 Task: Look for space in Goodings Grove, United States from 10th July, 2023 to 15th July, 2023 for 7 adults in price range Rs.10000 to Rs.15000. Place can be entire place or shared room with 4 bedrooms having 7 beds and 4 bathrooms. Property type can be house, flat, guest house. Amenities needed are: wifi, TV, free parkinig on premises, gym, breakfast. Booking option can be shelf check-in. Required host language is English.
Action: Mouse moved to (415, 89)
Screenshot: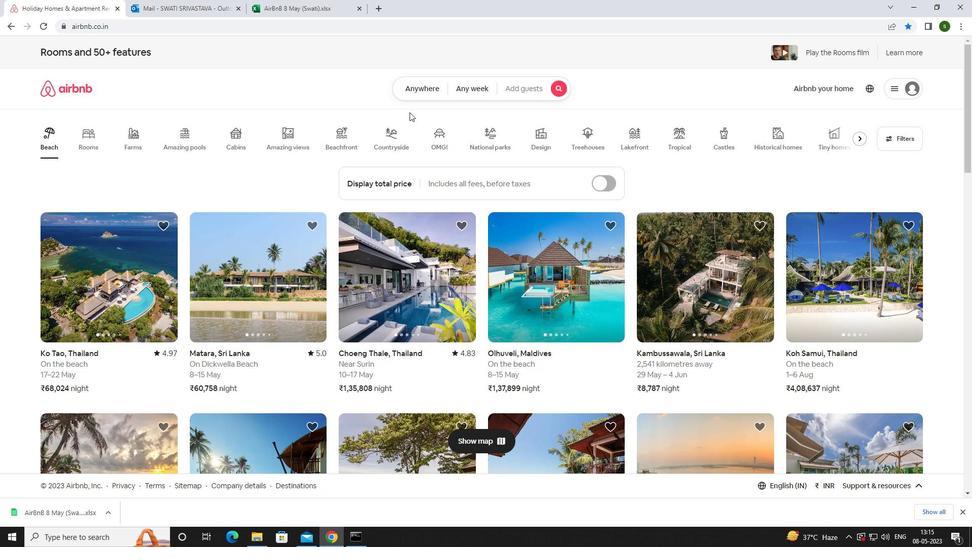 
Action: Mouse pressed left at (415, 89)
Screenshot: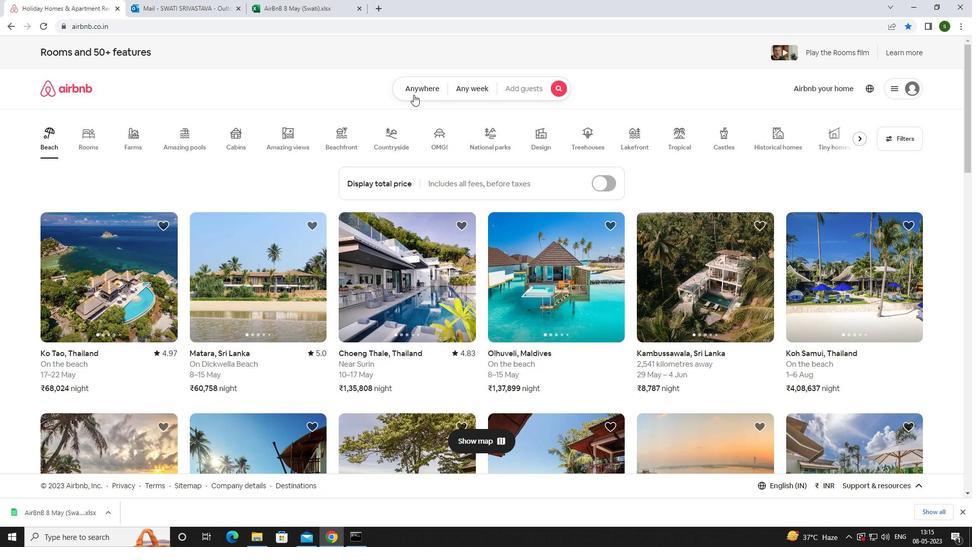 
Action: Mouse moved to (349, 120)
Screenshot: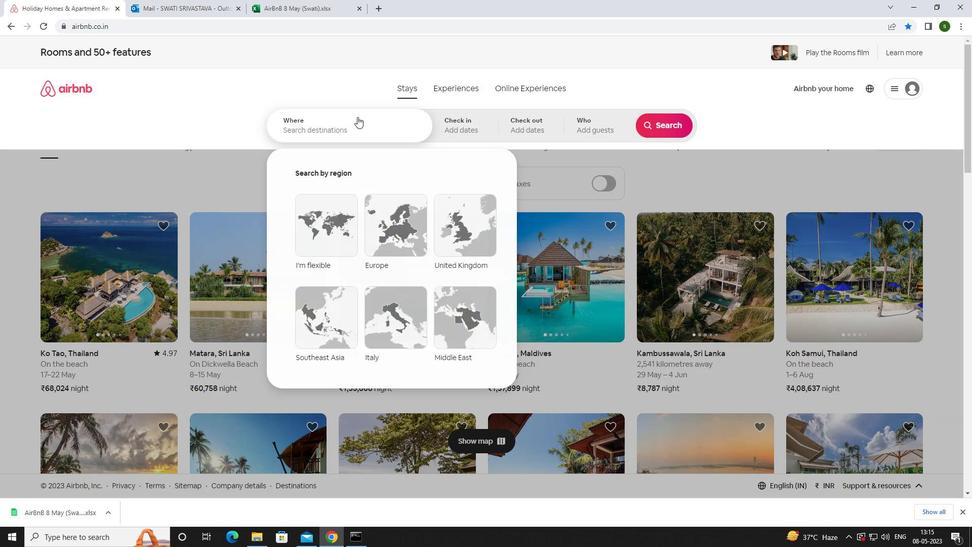 
Action: Mouse pressed left at (349, 120)
Screenshot: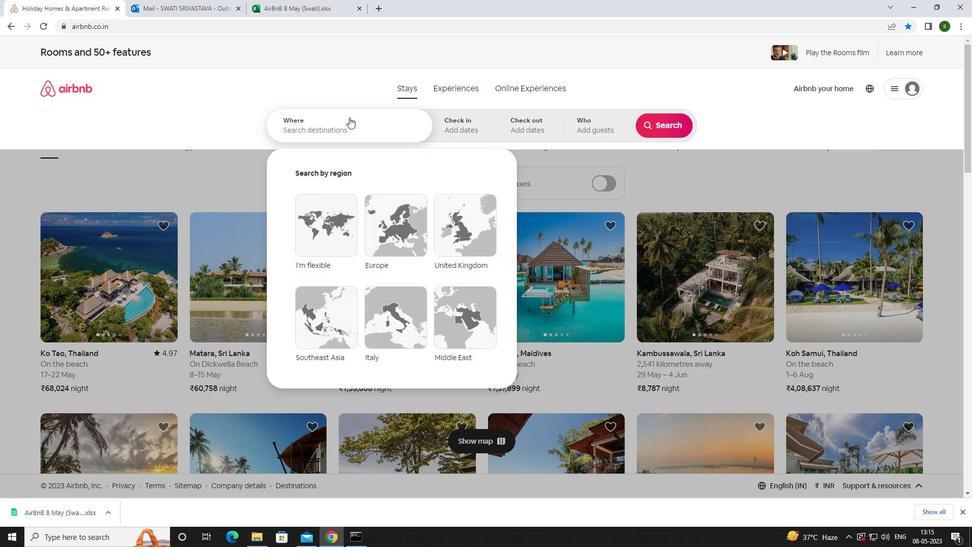 
Action: Mouse moved to (347, 122)
Screenshot: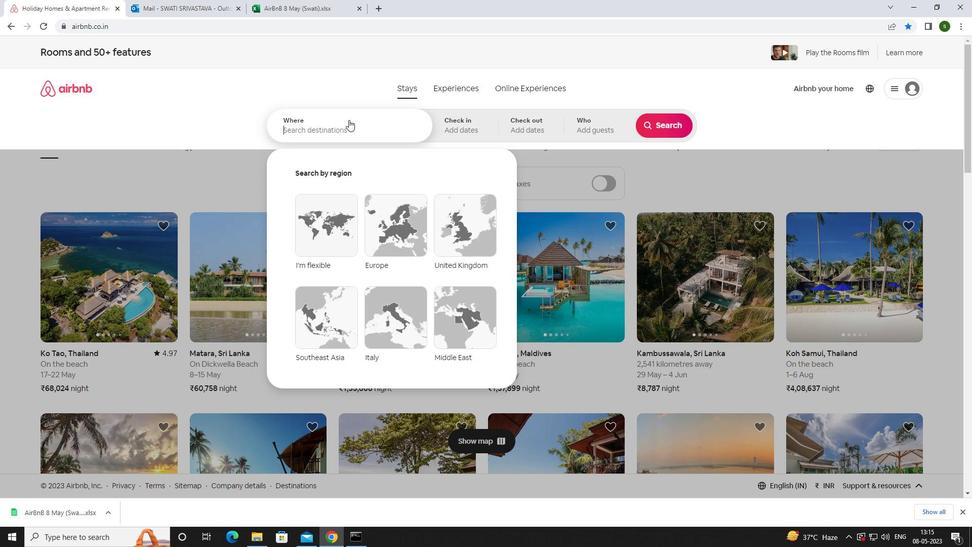 
Action: Key pressed <Key.caps_lock>g<Key.caps_lock>oodings<Key.space><Key.caps_lock>g<Key.caps_lock>rove<Key.caps_lock>,<Key.space><Key.caps_lock><Key.caps_lock>u<Key.caps_lock>nited<Key.space><Key.caps_lock>s<Key.caps_lock>tates<Key.enter>
Screenshot: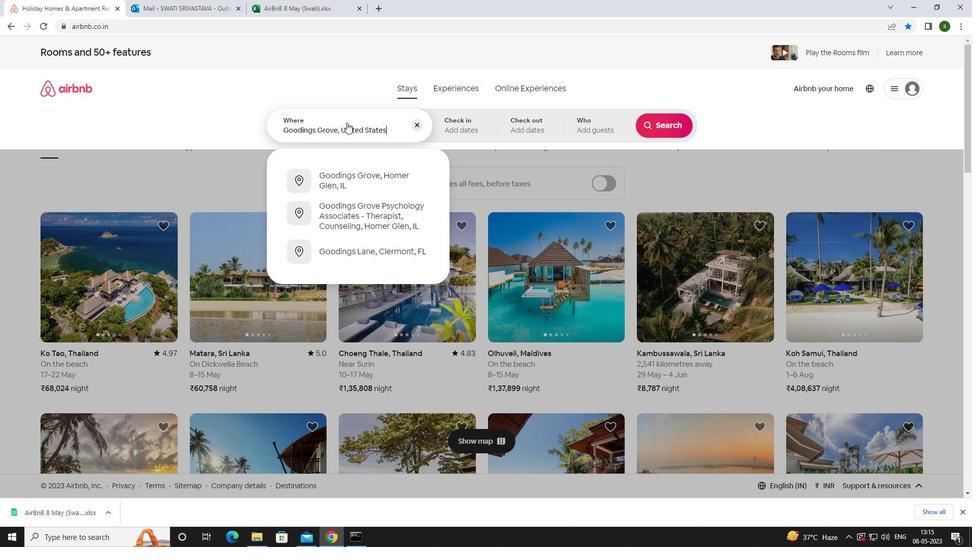 
Action: Mouse moved to (663, 209)
Screenshot: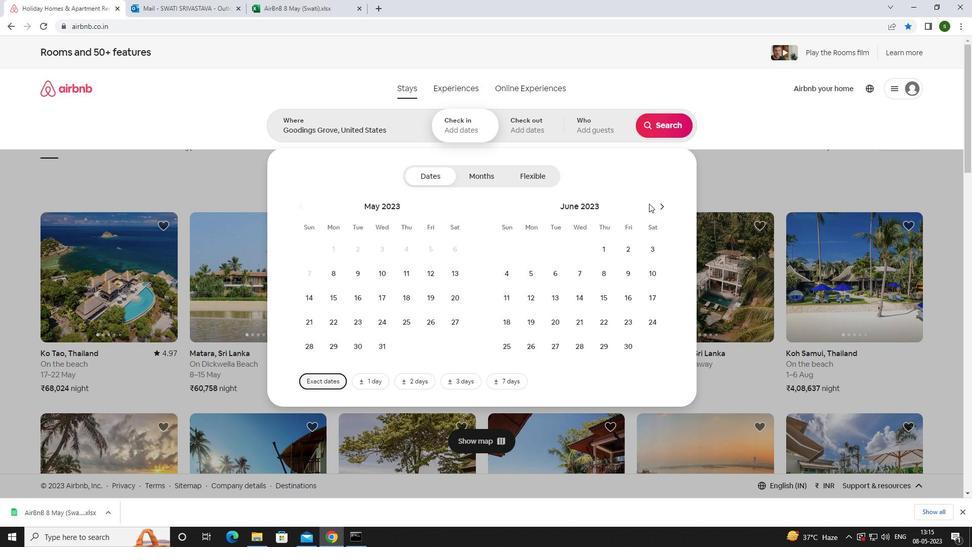 
Action: Mouse pressed left at (663, 209)
Screenshot: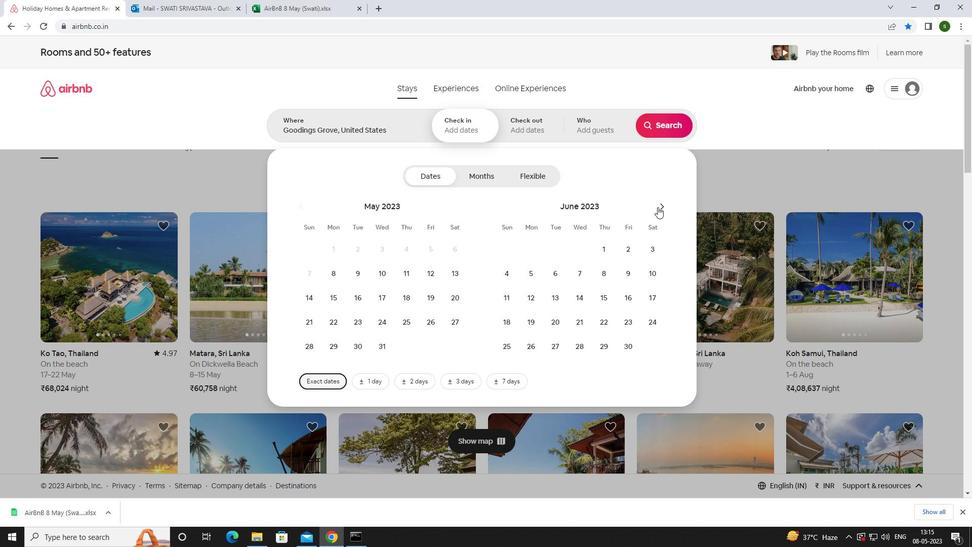
Action: Mouse moved to (526, 294)
Screenshot: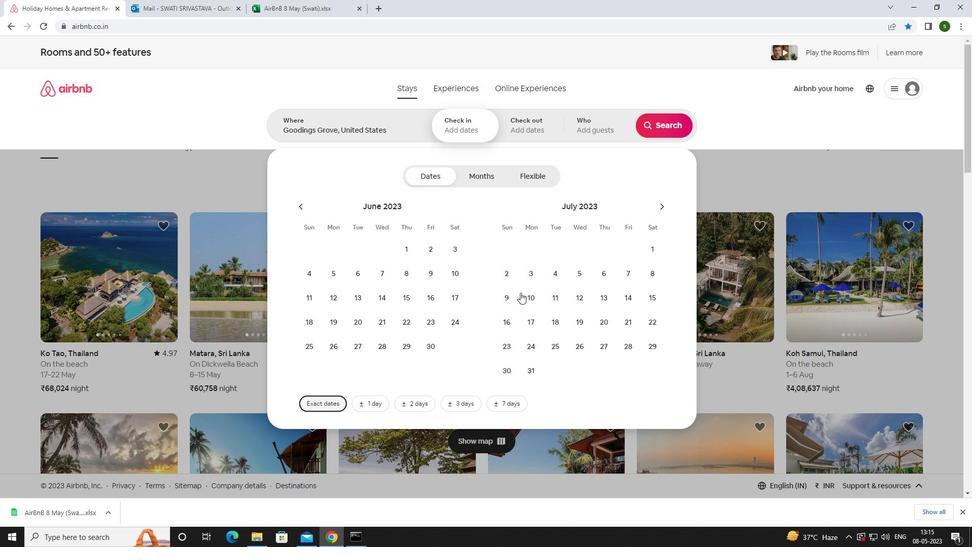
Action: Mouse pressed left at (526, 294)
Screenshot: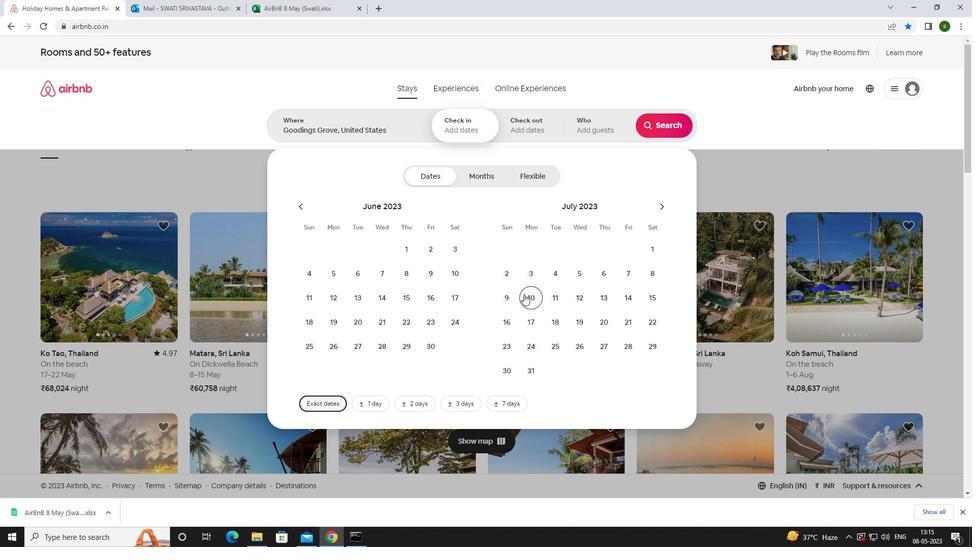 
Action: Mouse moved to (654, 289)
Screenshot: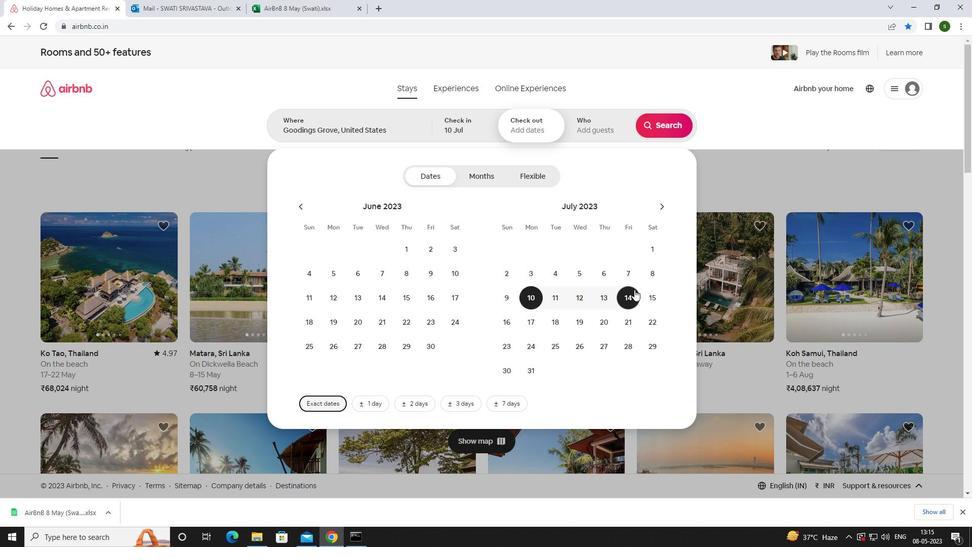 
Action: Mouse pressed left at (654, 289)
Screenshot: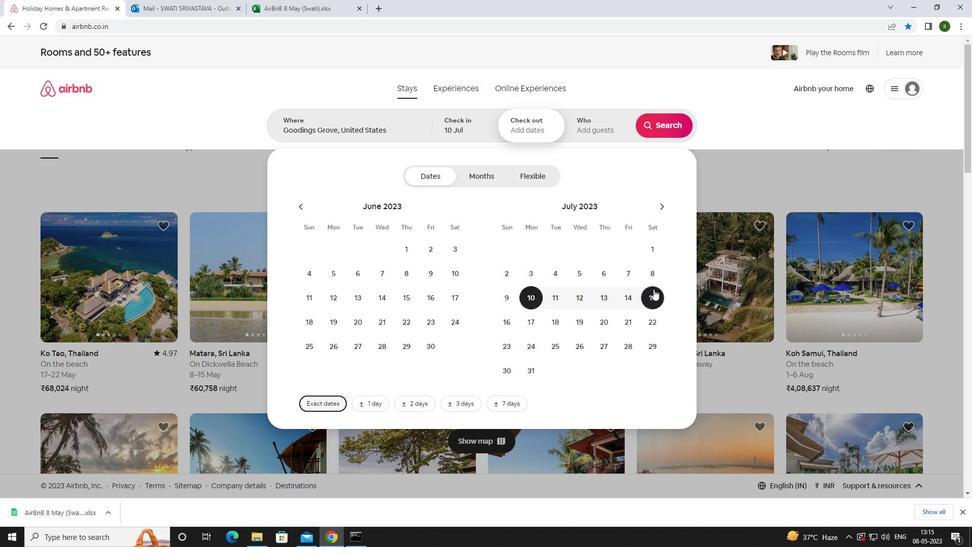 
Action: Mouse moved to (595, 123)
Screenshot: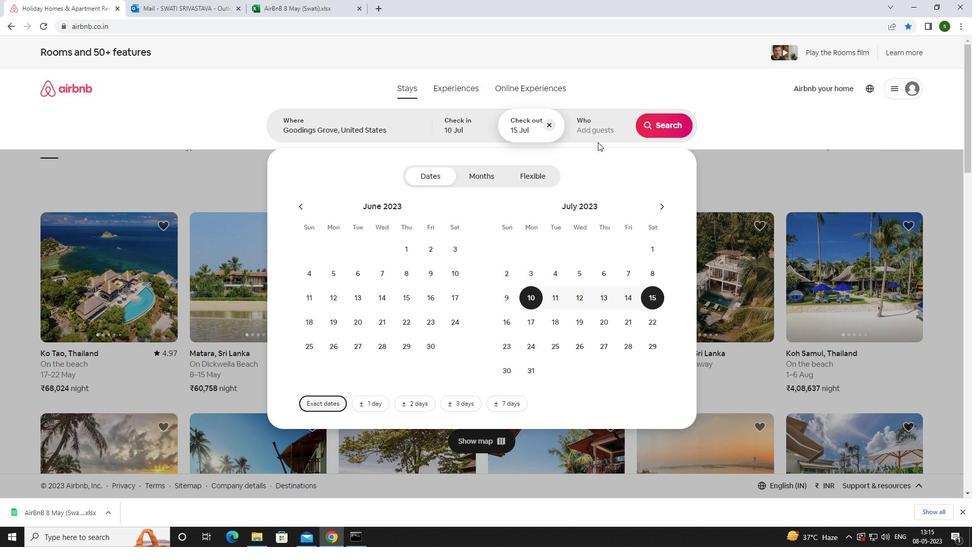 
Action: Mouse pressed left at (595, 123)
Screenshot: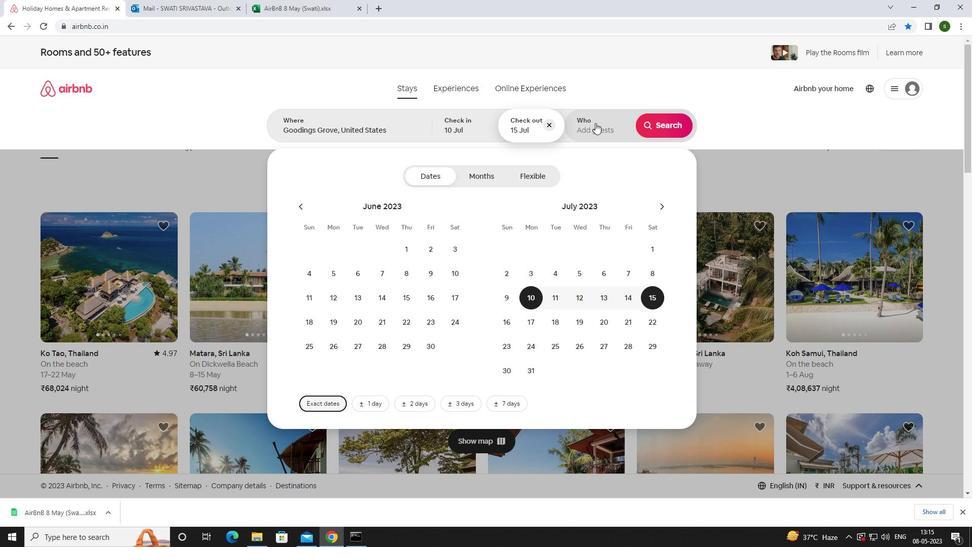 
Action: Mouse moved to (665, 179)
Screenshot: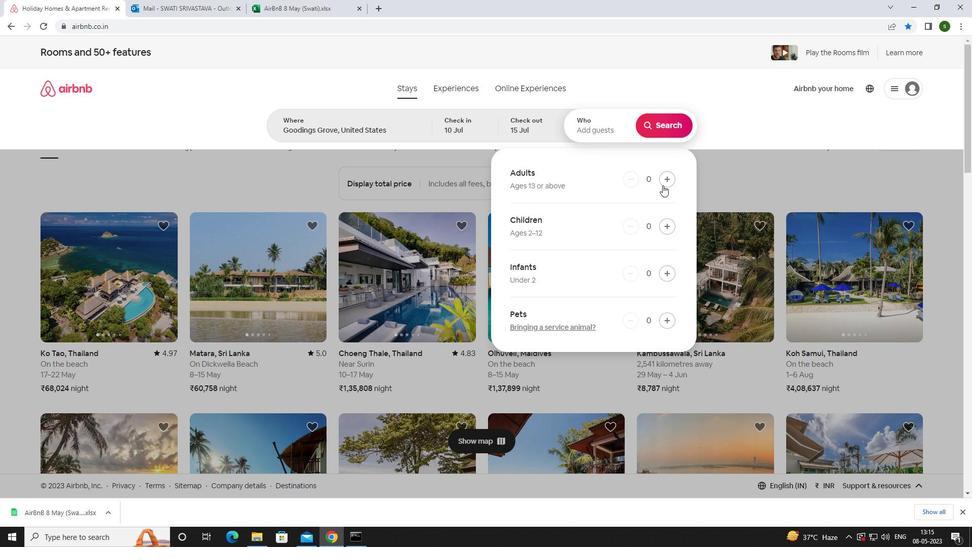 
Action: Mouse pressed left at (665, 179)
Screenshot: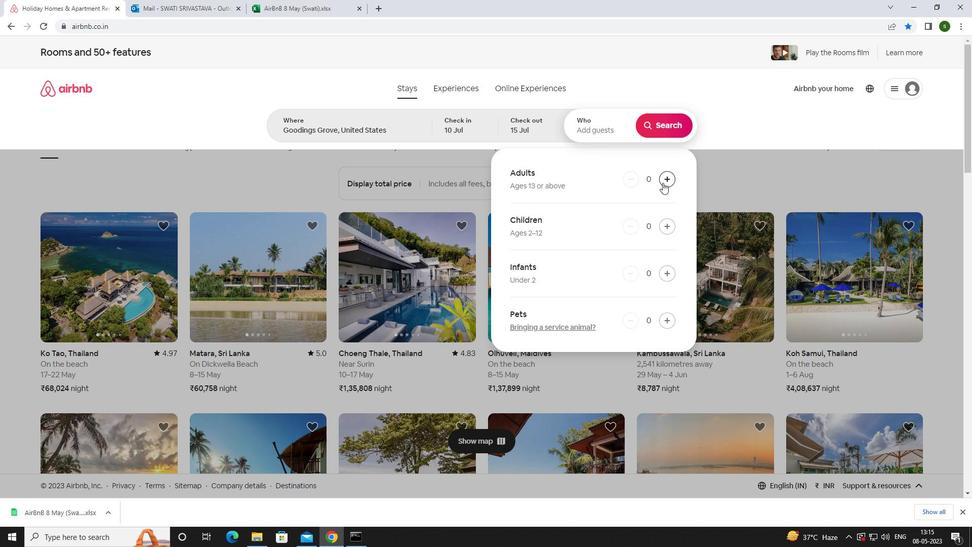
Action: Mouse pressed left at (665, 179)
Screenshot: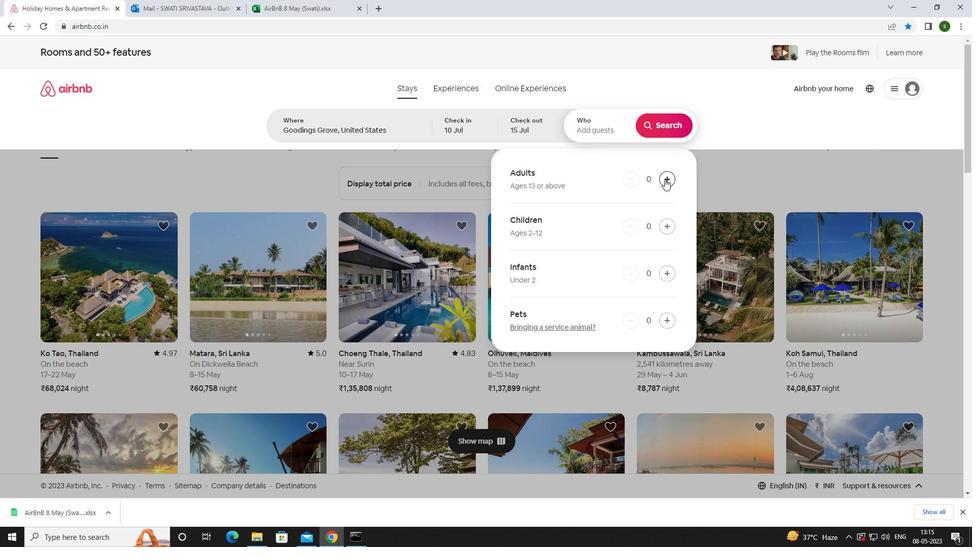 
Action: Mouse pressed left at (665, 179)
Screenshot: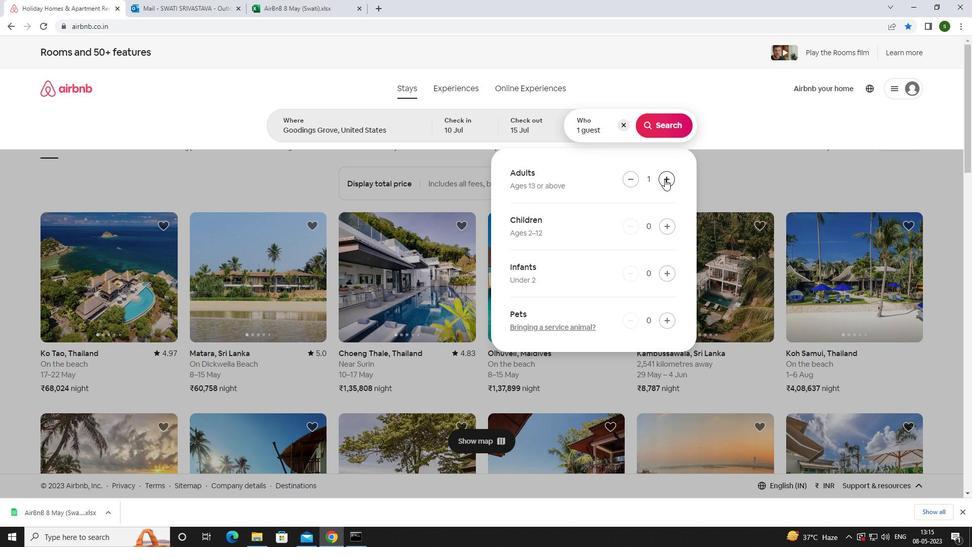 
Action: Mouse pressed left at (665, 179)
Screenshot: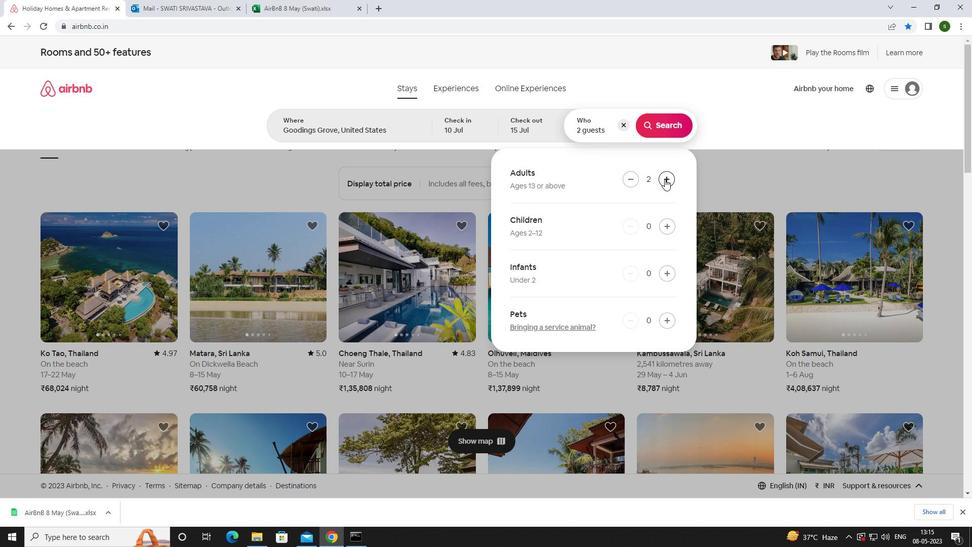 
Action: Mouse pressed left at (665, 179)
Screenshot: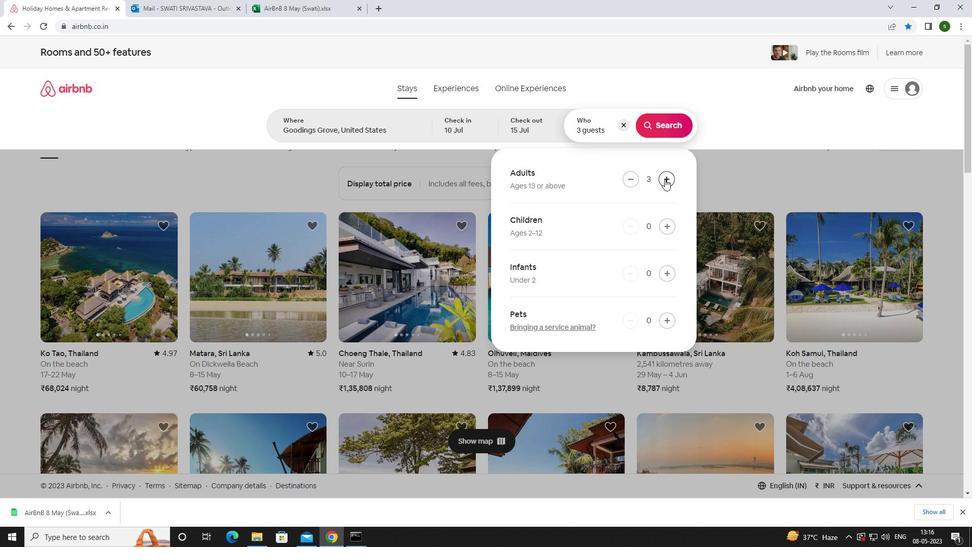 
Action: Mouse pressed left at (665, 179)
Screenshot: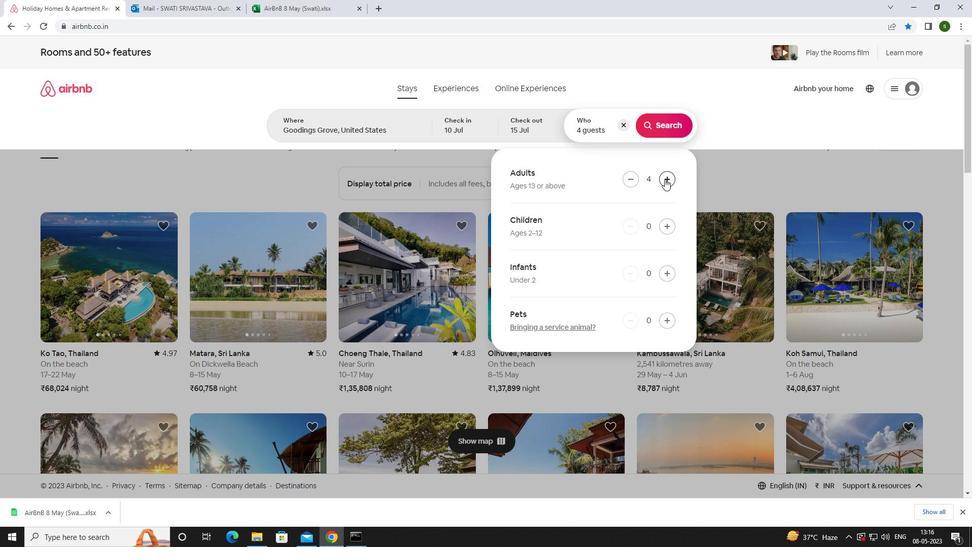 
Action: Mouse pressed left at (665, 179)
Screenshot: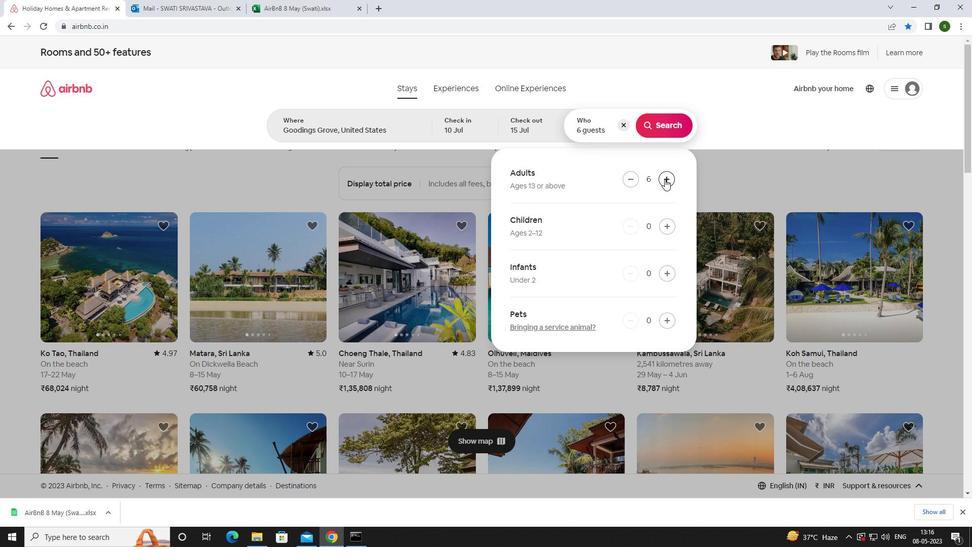 
Action: Mouse moved to (662, 132)
Screenshot: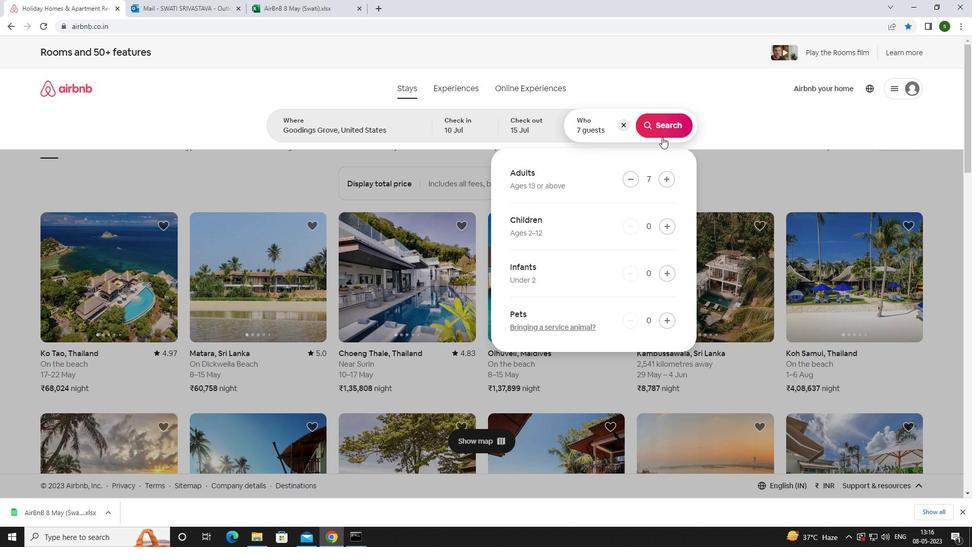 
Action: Mouse pressed left at (662, 132)
Screenshot: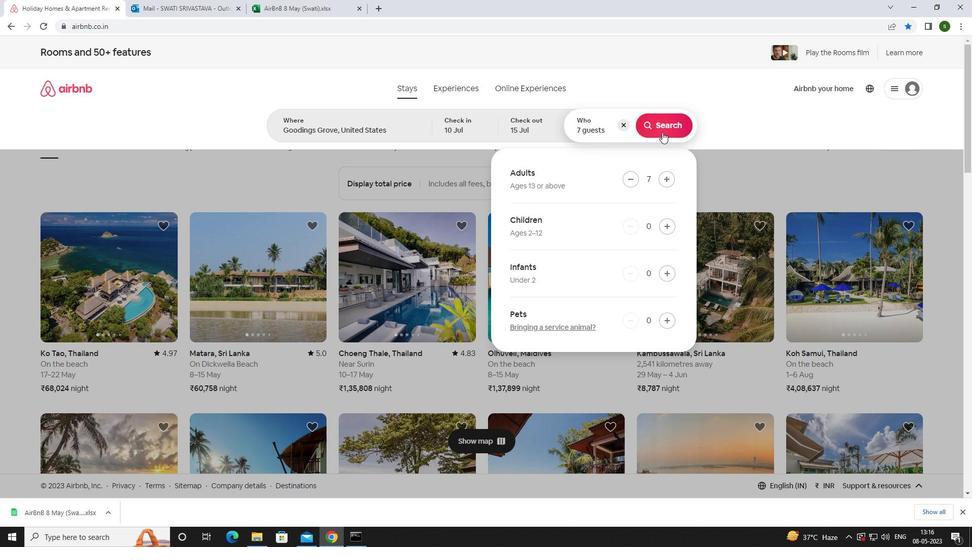 
Action: Mouse moved to (918, 93)
Screenshot: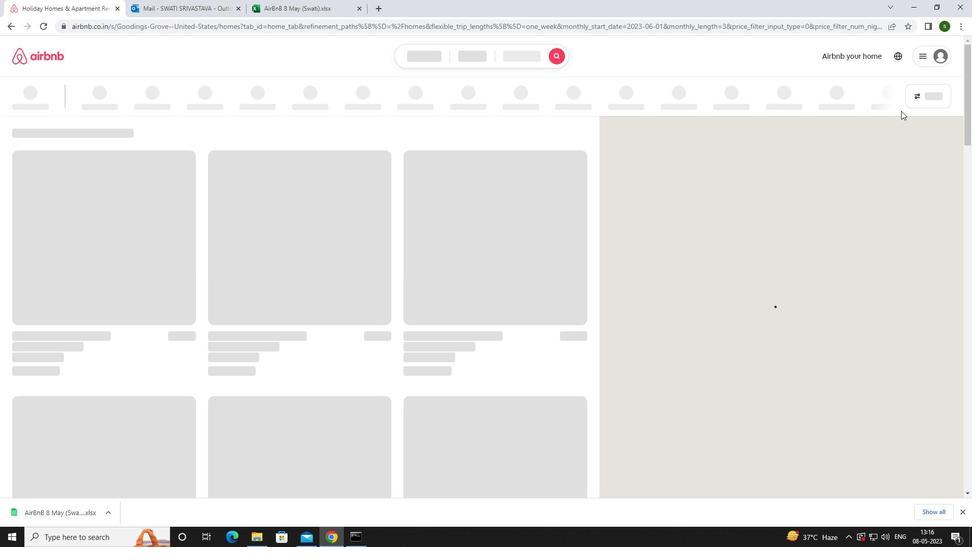 
Action: Mouse pressed left at (918, 93)
Screenshot: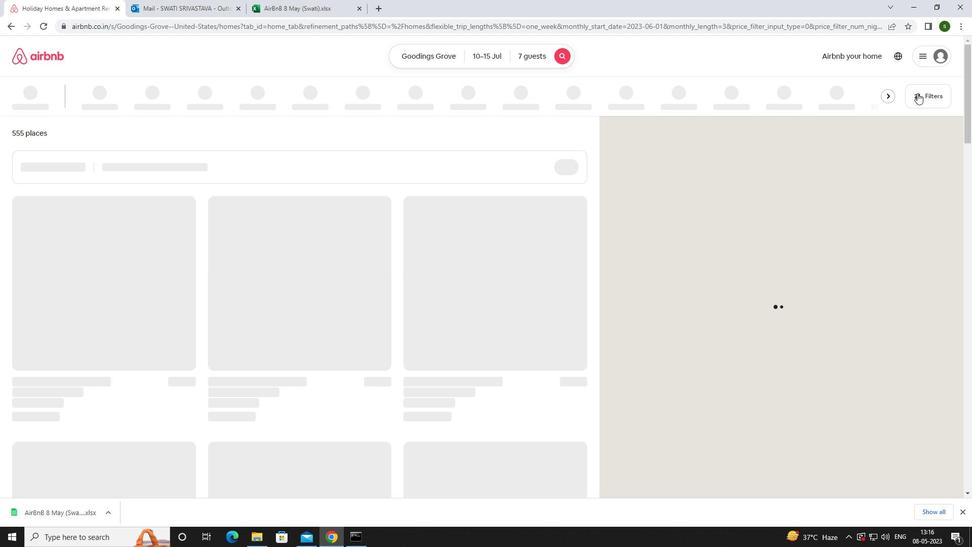 
Action: Mouse moved to (414, 347)
Screenshot: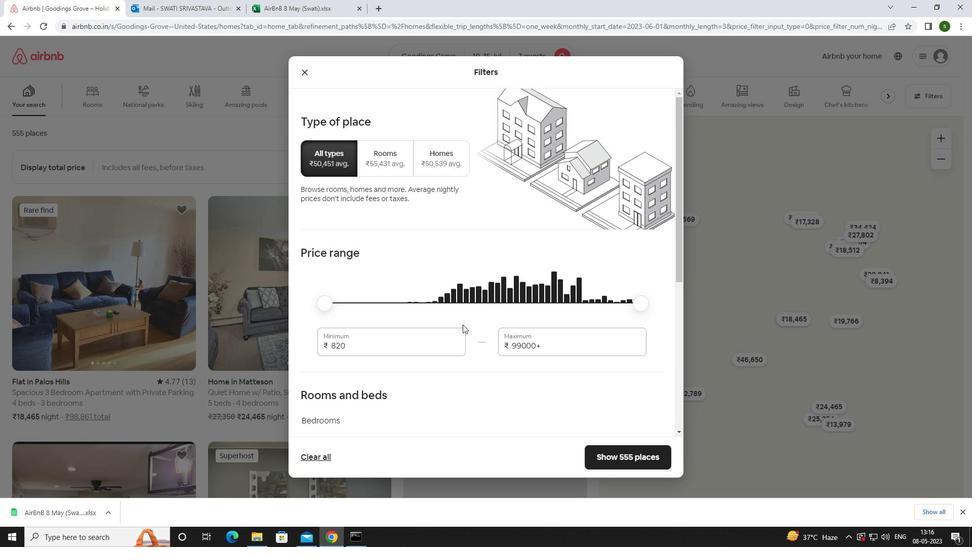 
Action: Mouse pressed left at (414, 347)
Screenshot: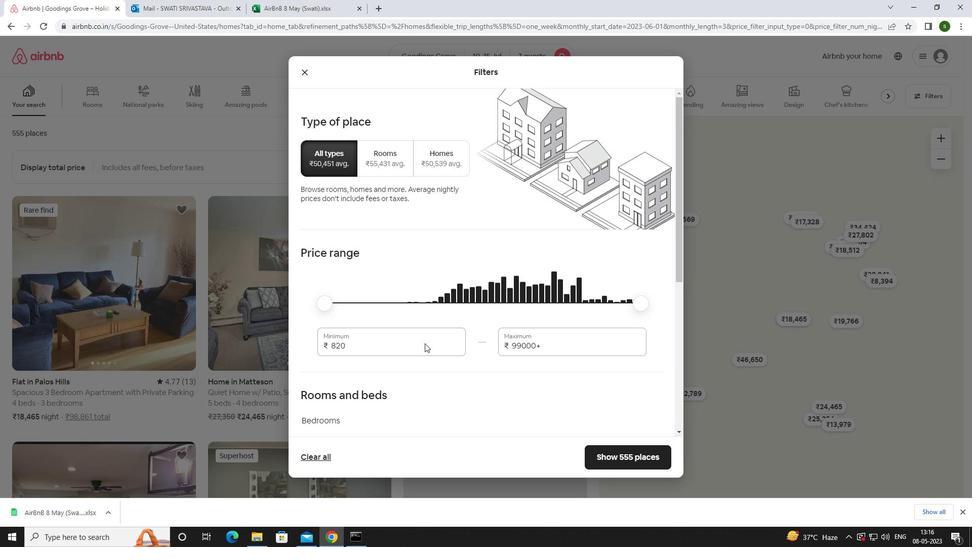 
Action: Key pressed <Key.backspace><Key.backspace><Key.backspace>10000
Screenshot: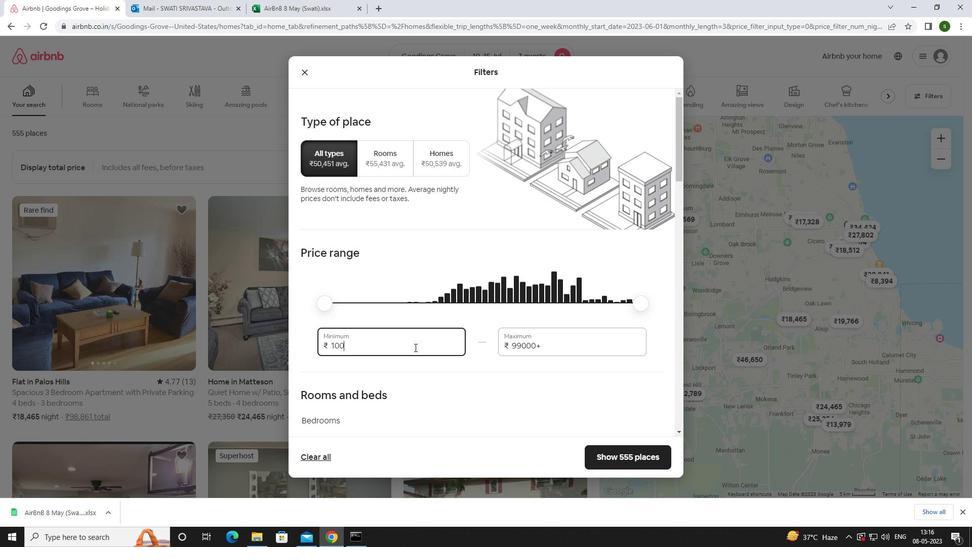 
Action: Mouse moved to (555, 347)
Screenshot: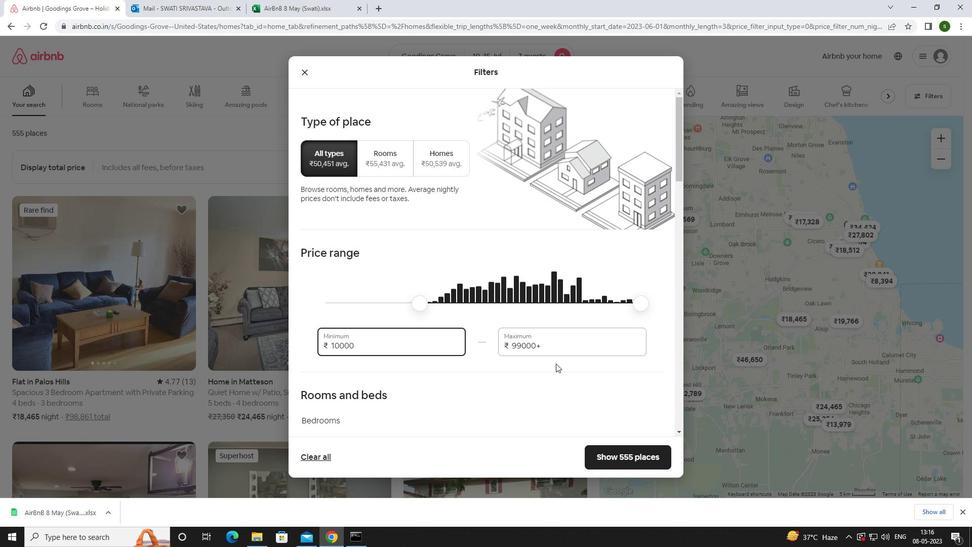 
Action: Mouse pressed left at (555, 347)
Screenshot: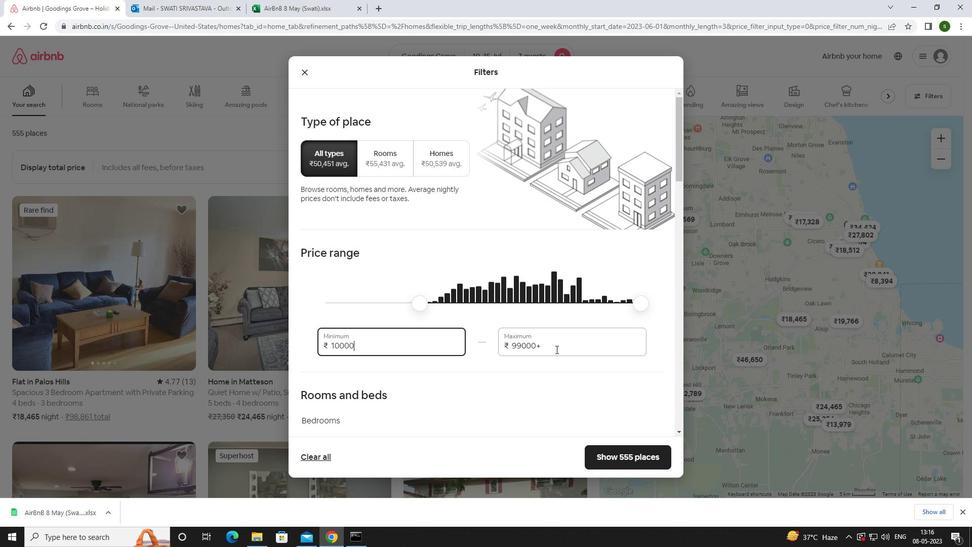 
Action: Key pressed <Key.backspace><Key.backspace><Key.backspace><Key.backspace><Key.backspace><Key.backspace><Key.backspace><Key.backspace><Key.backspace><Key.backspace><Key.backspace><Key.backspace>15000
Screenshot: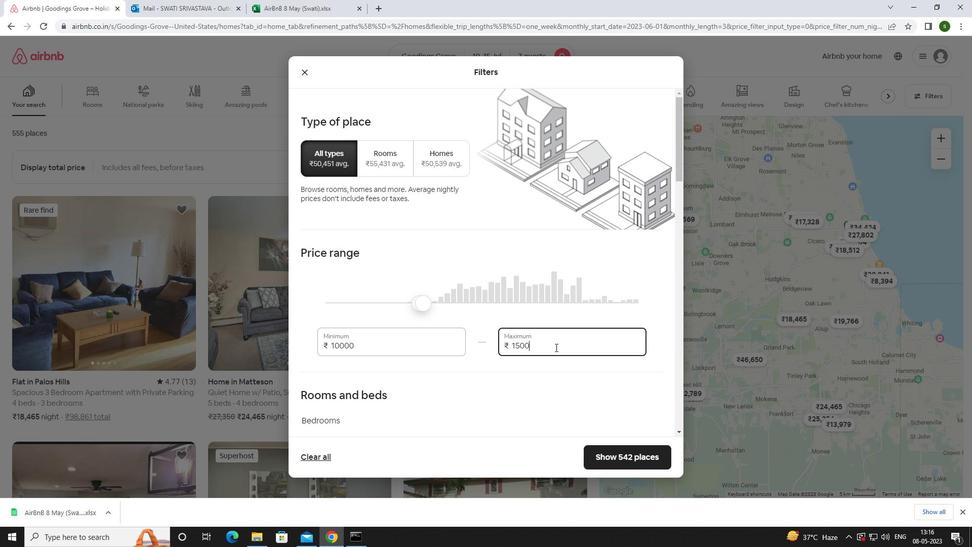 
Action: Mouse moved to (475, 350)
Screenshot: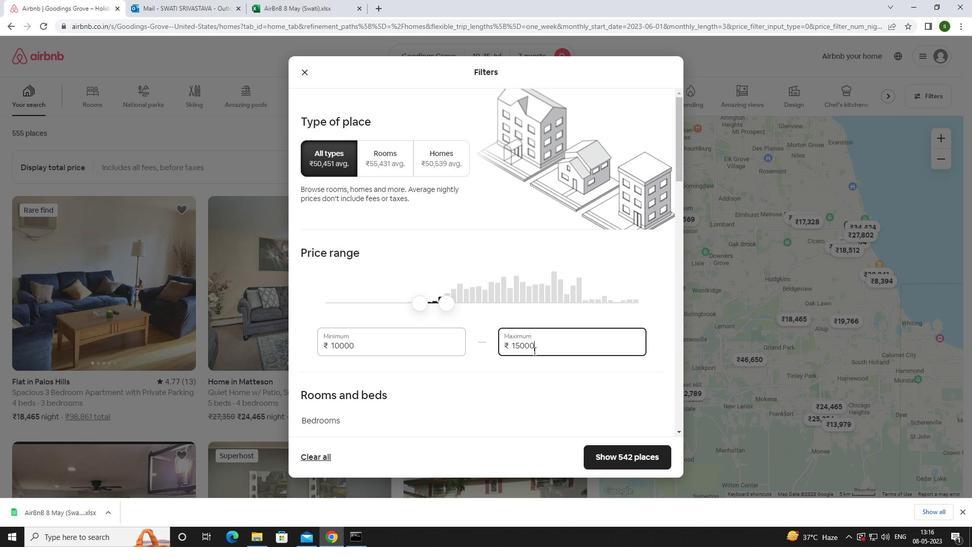 
Action: Mouse scrolled (475, 349) with delta (0, 0)
Screenshot: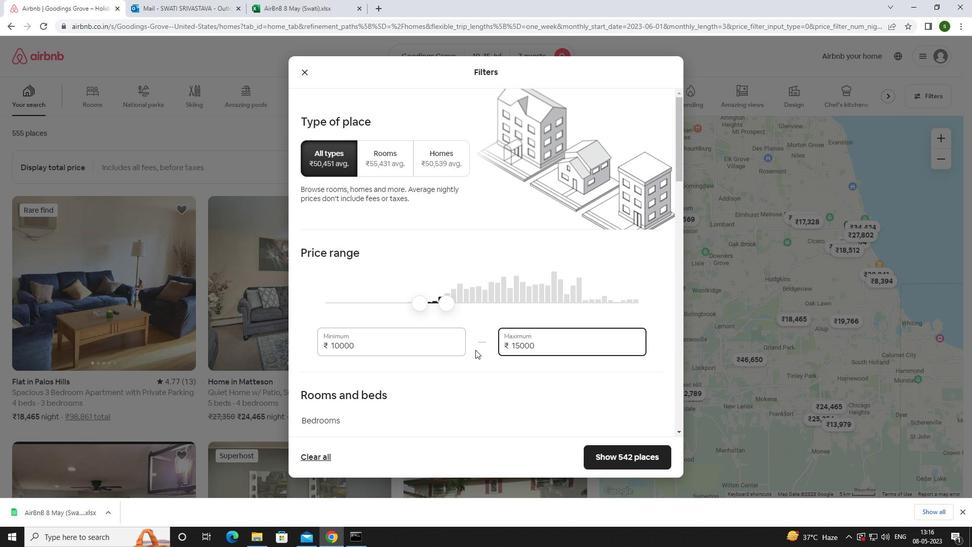 
Action: Mouse scrolled (475, 349) with delta (0, 0)
Screenshot: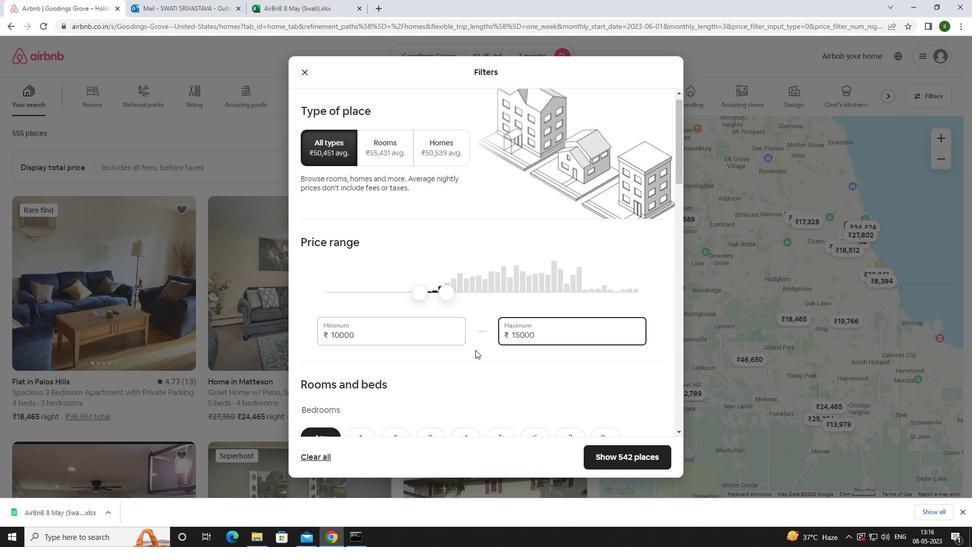 
Action: Mouse scrolled (475, 349) with delta (0, 0)
Screenshot: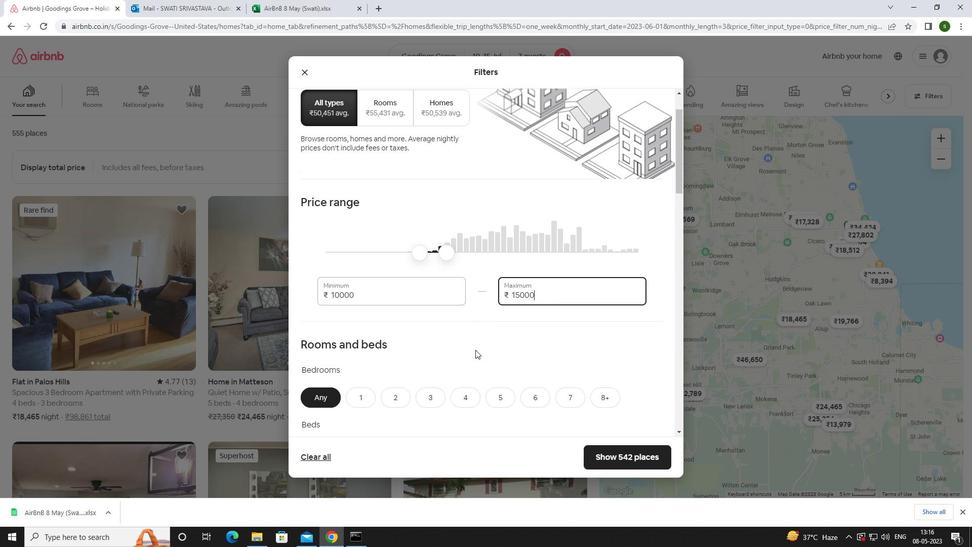 
Action: Mouse moved to (472, 298)
Screenshot: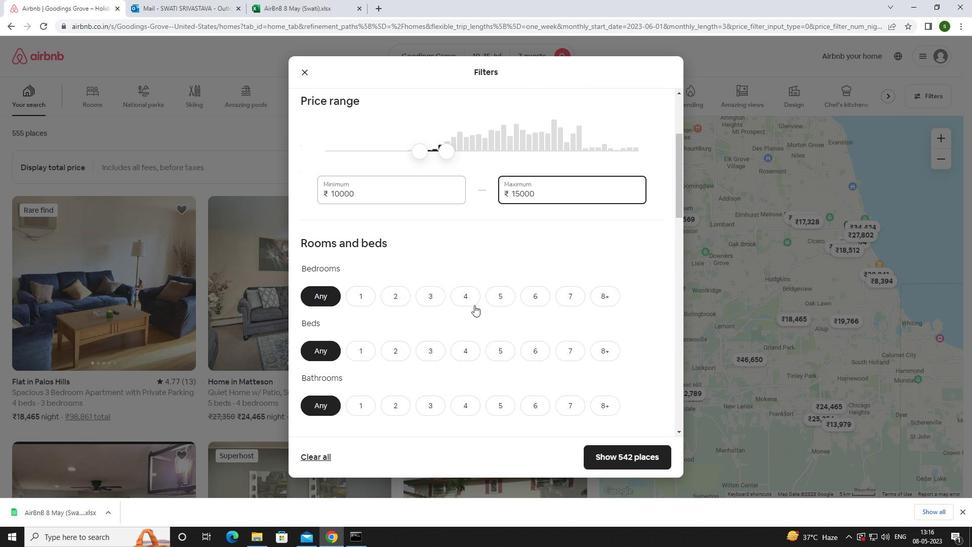 
Action: Mouse pressed left at (472, 298)
Screenshot: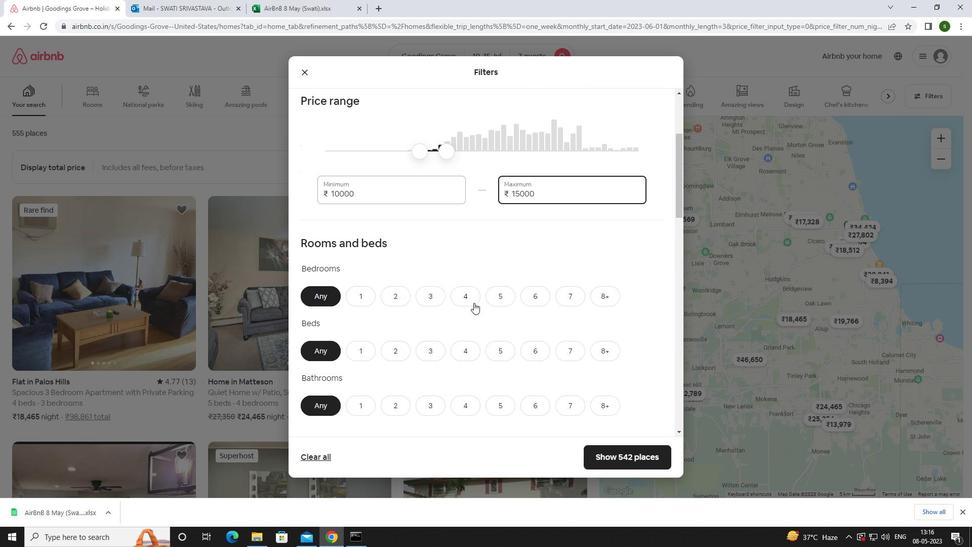 
Action: Mouse moved to (568, 350)
Screenshot: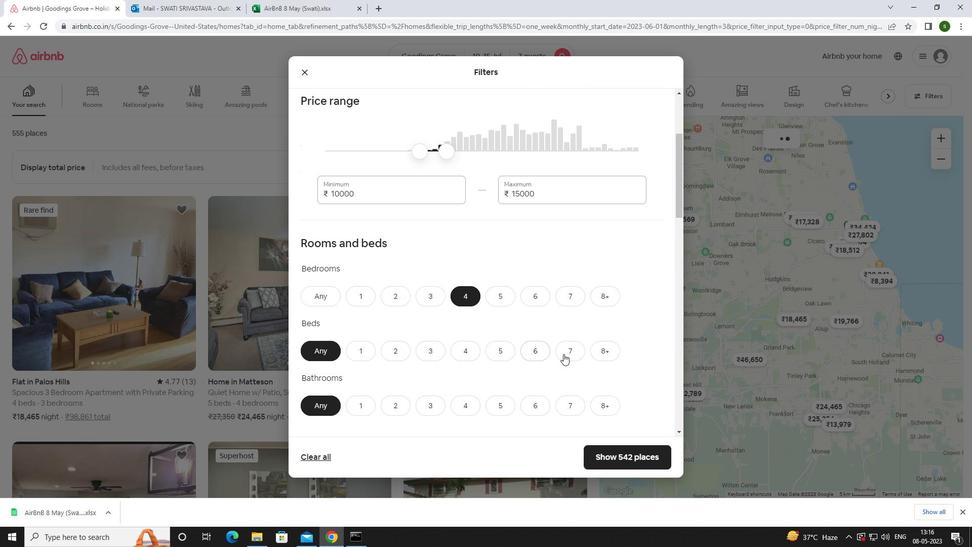 
Action: Mouse pressed left at (568, 350)
Screenshot: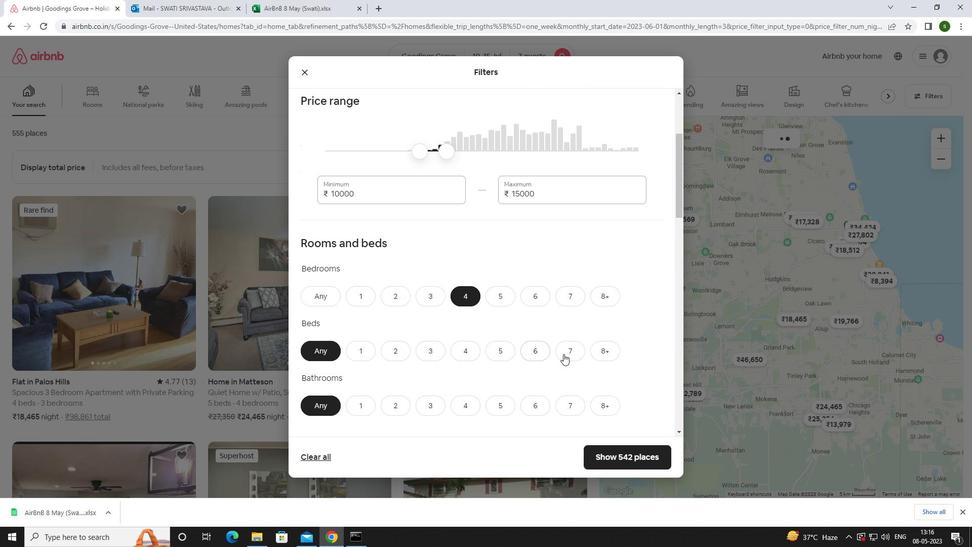 
Action: Mouse moved to (473, 402)
Screenshot: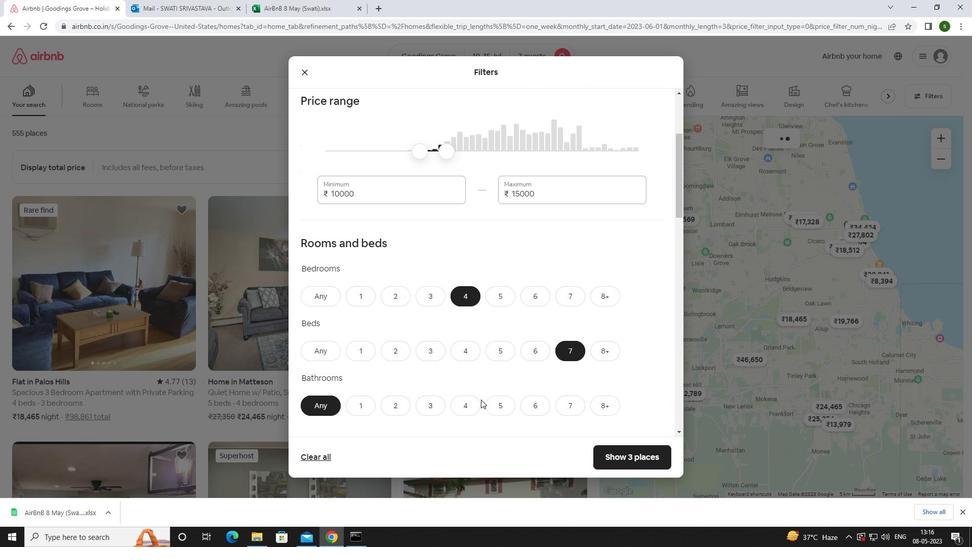 
Action: Mouse pressed left at (473, 402)
Screenshot: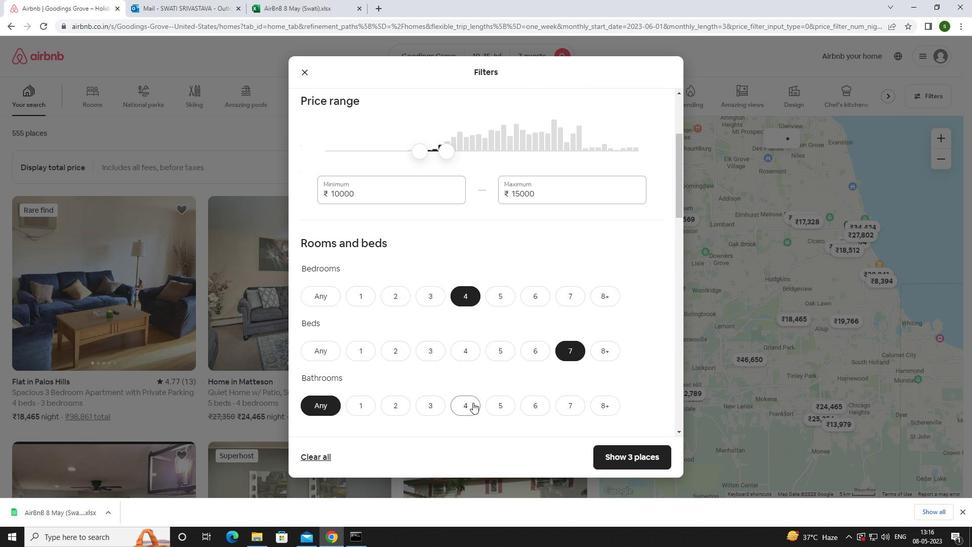 
Action: Mouse scrolled (473, 402) with delta (0, 0)
Screenshot: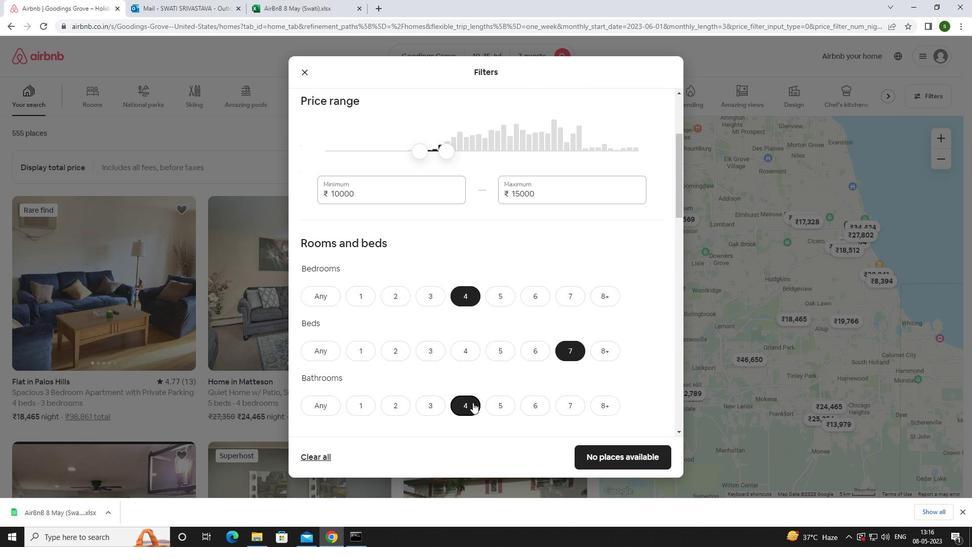 
Action: Mouse scrolled (473, 402) with delta (0, 0)
Screenshot: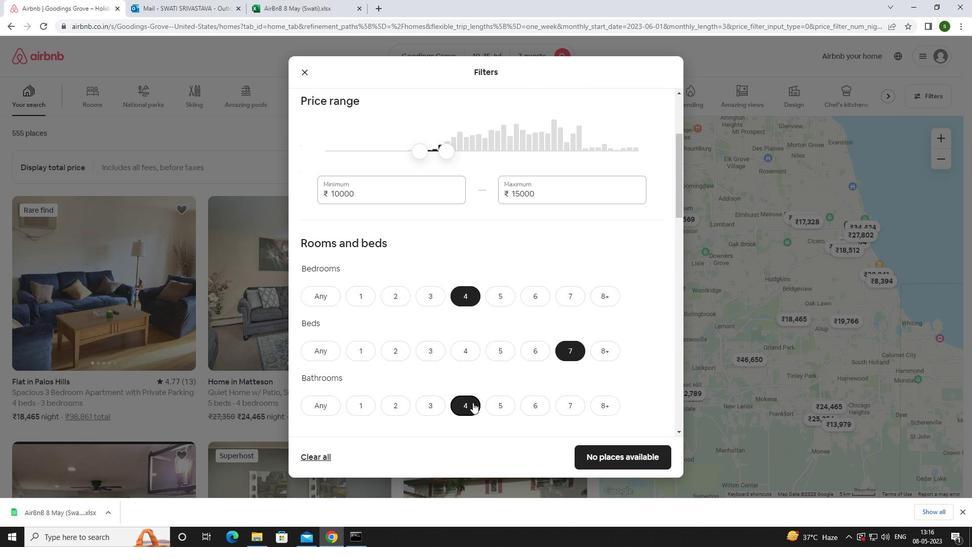 
Action: Mouse scrolled (473, 402) with delta (0, 0)
Screenshot: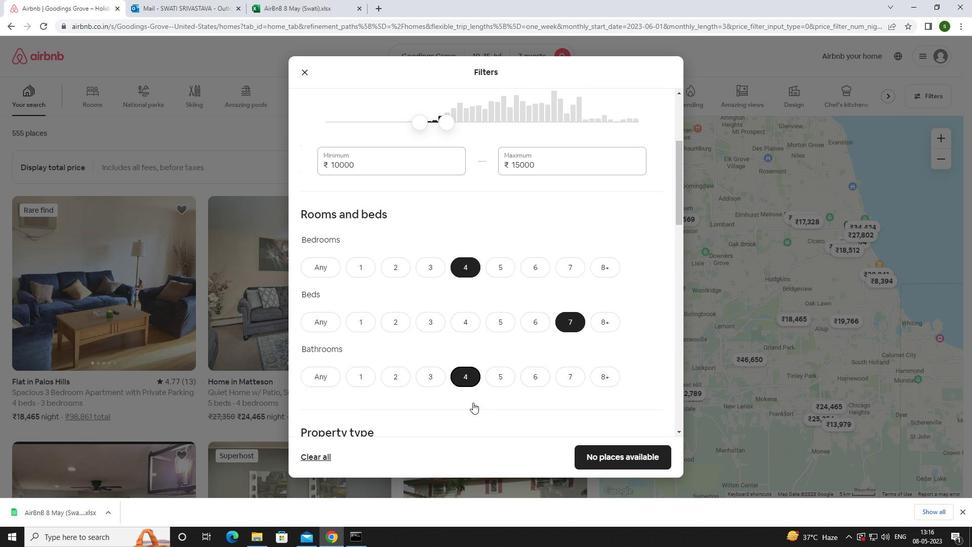
Action: Mouse scrolled (473, 402) with delta (0, 0)
Screenshot: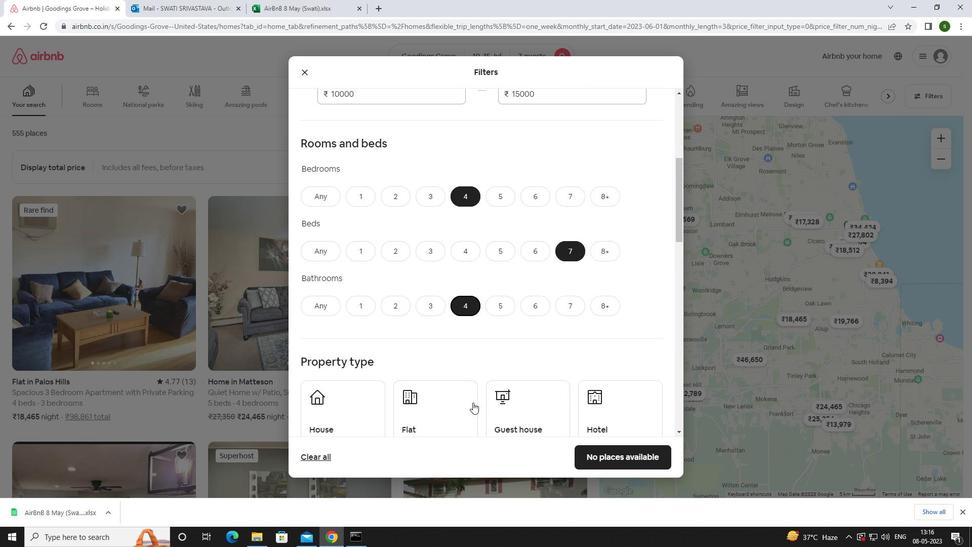 
Action: Mouse moved to (358, 301)
Screenshot: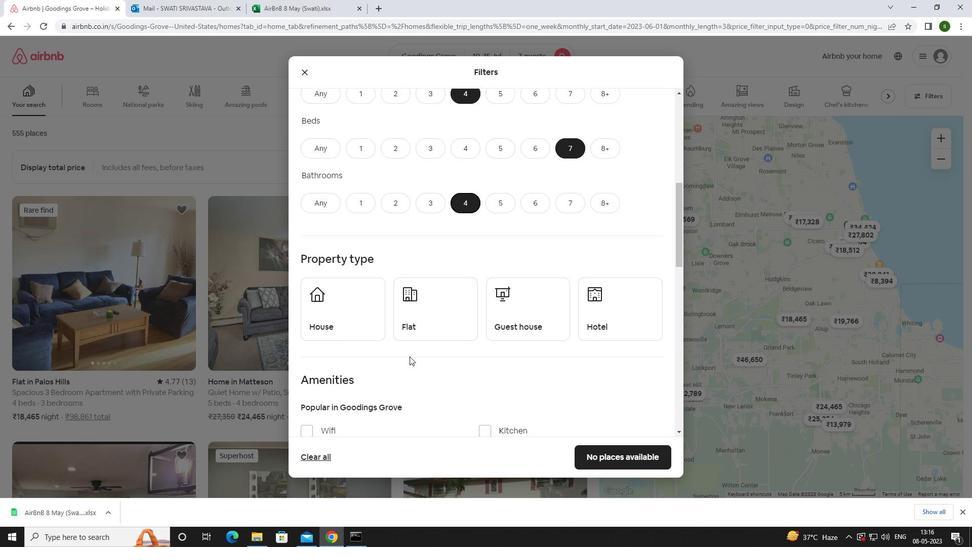 
Action: Mouse pressed left at (358, 301)
Screenshot: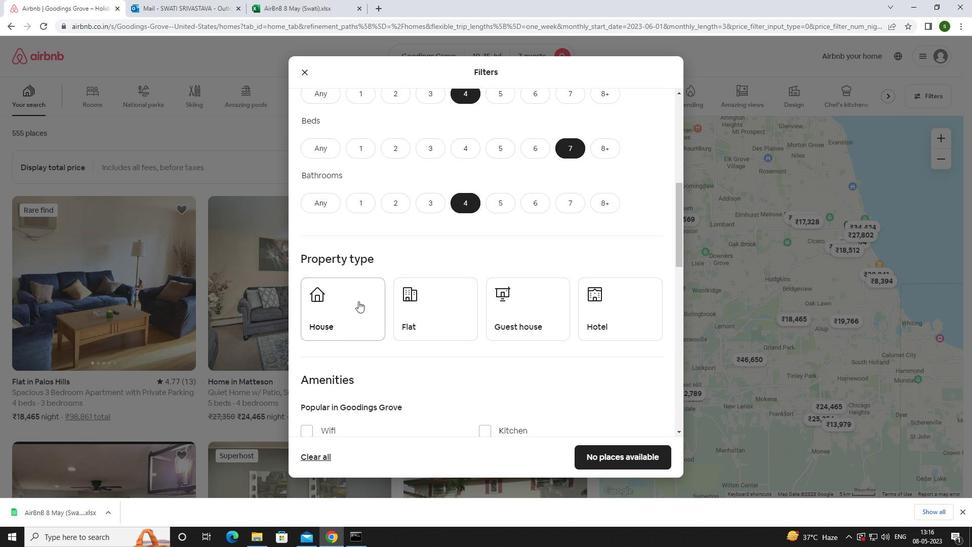 
Action: Mouse moved to (432, 309)
Screenshot: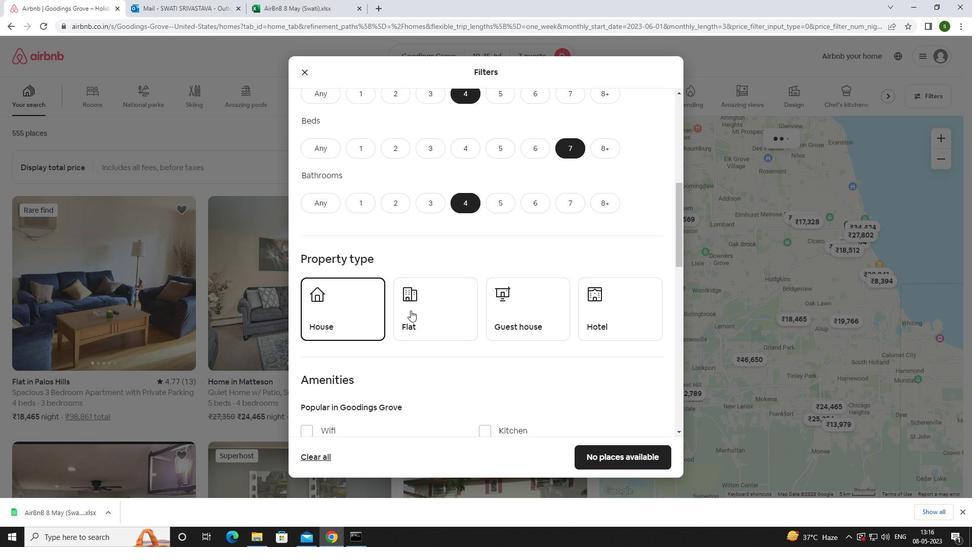 
Action: Mouse pressed left at (432, 309)
Screenshot: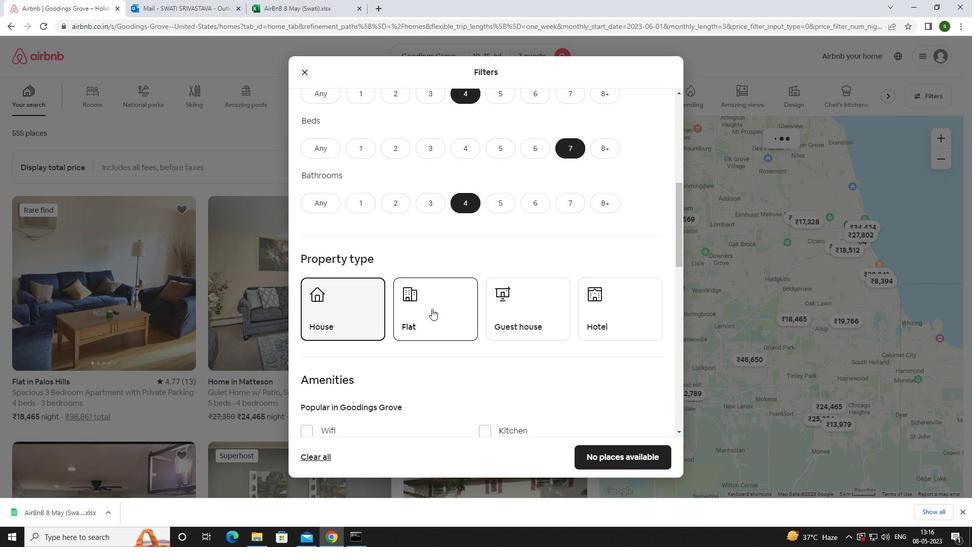 
Action: Mouse moved to (531, 308)
Screenshot: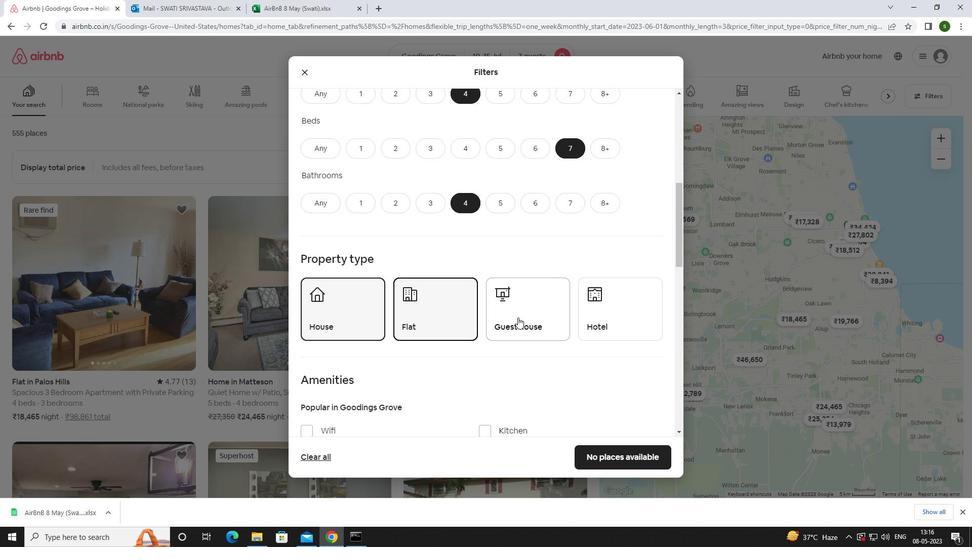 
Action: Mouse pressed left at (531, 308)
Screenshot: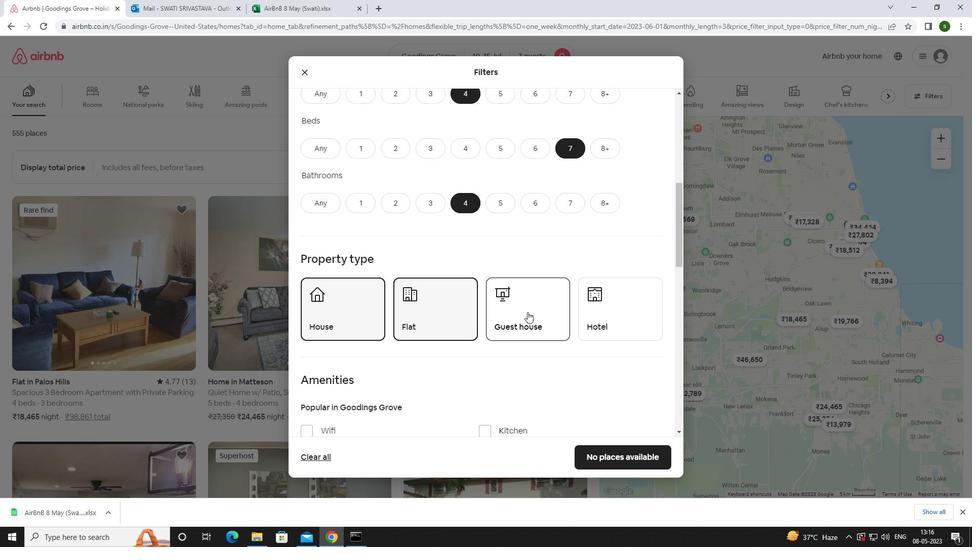 
Action: Mouse moved to (529, 307)
Screenshot: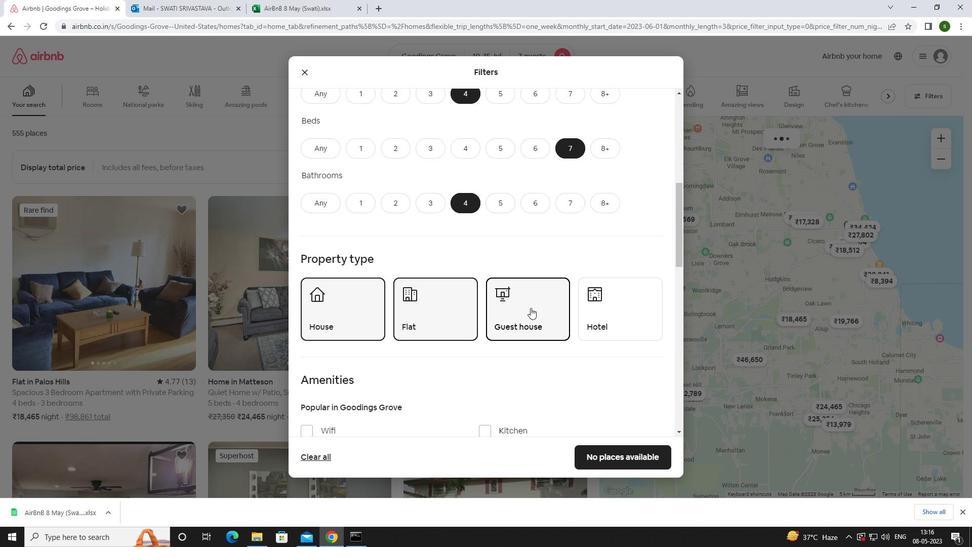 
Action: Mouse scrolled (529, 307) with delta (0, 0)
Screenshot: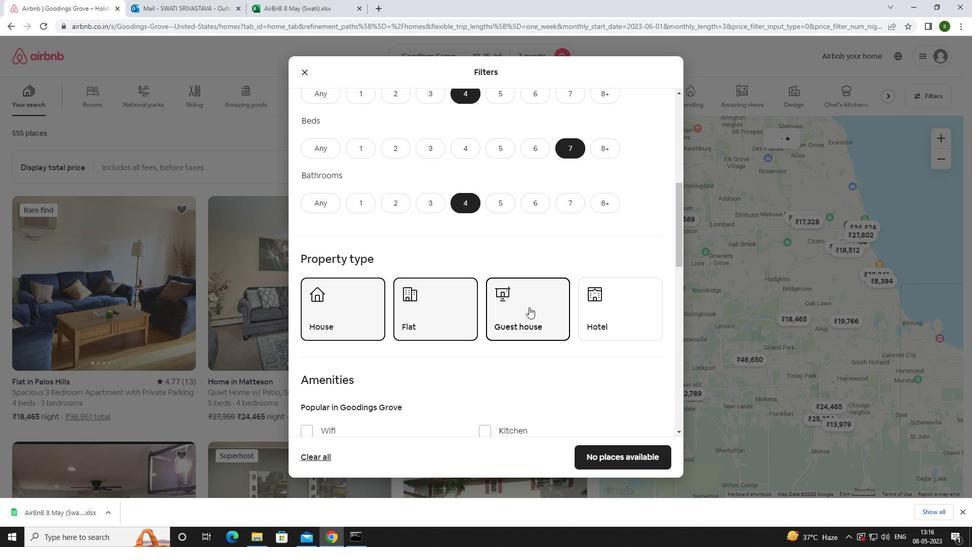
Action: Mouse scrolled (529, 307) with delta (0, 0)
Screenshot: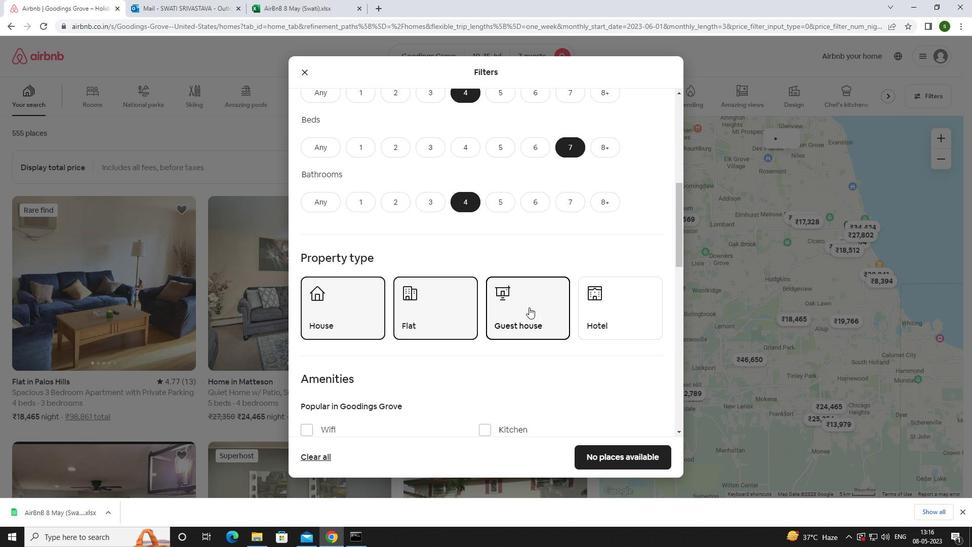 
Action: Mouse scrolled (529, 307) with delta (0, 0)
Screenshot: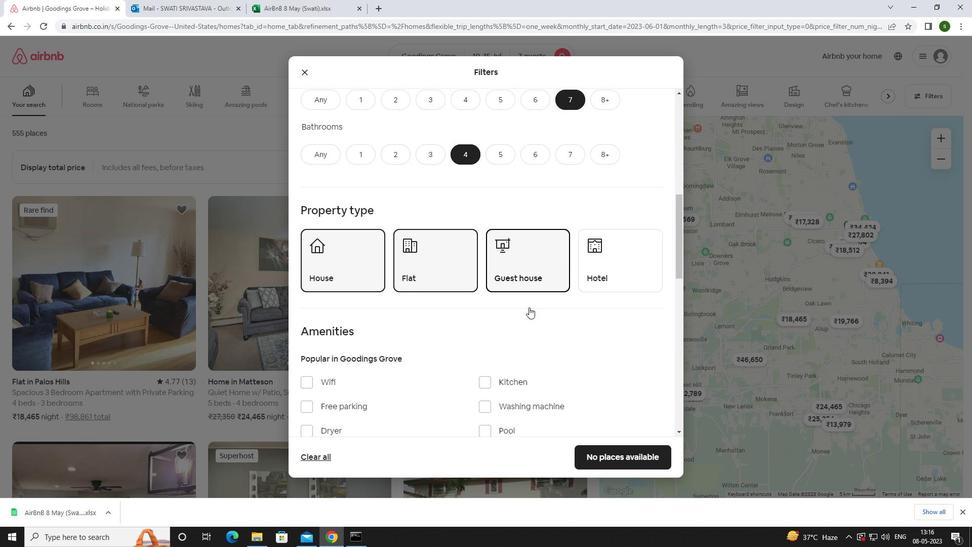 
Action: Mouse moved to (329, 276)
Screenshot: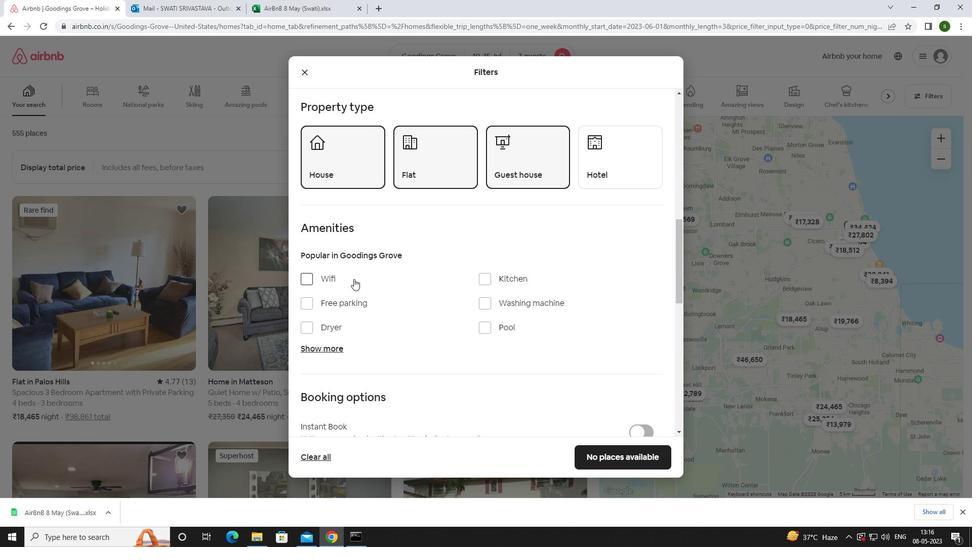 
Action: Mouse pressed left at (329, 276)
Screenshot: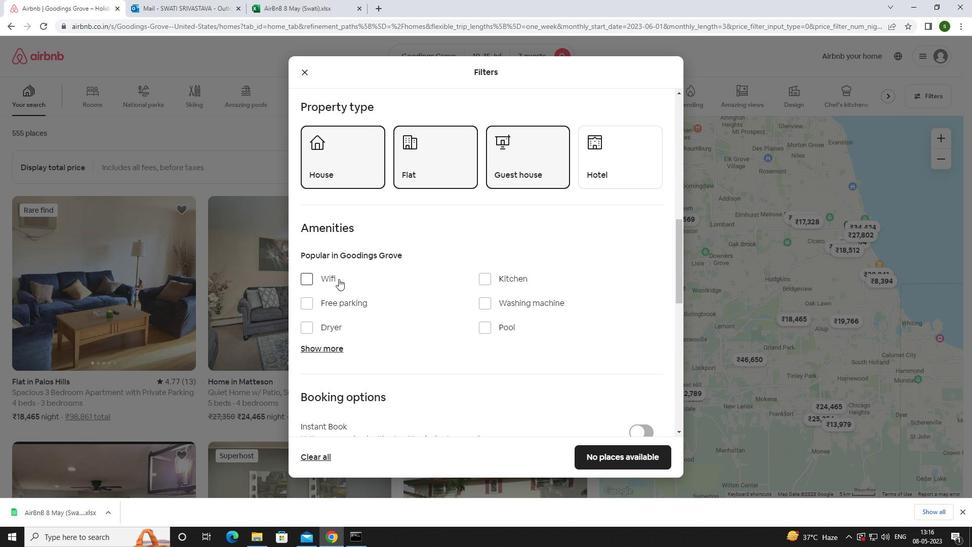 
Action: Mouse moved to (326, 303)
Screenshot: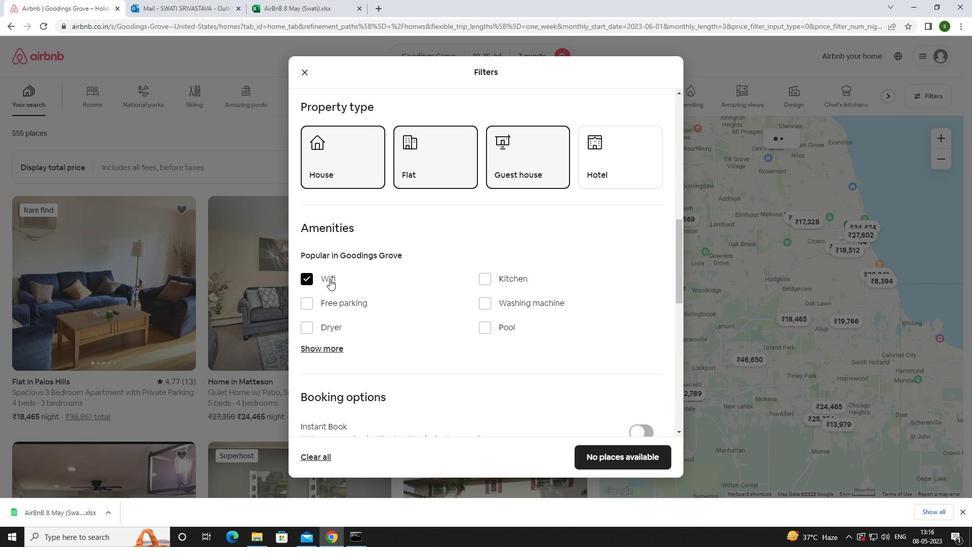 
Action: Mouse pressed left at (326, 303)
Screenshot: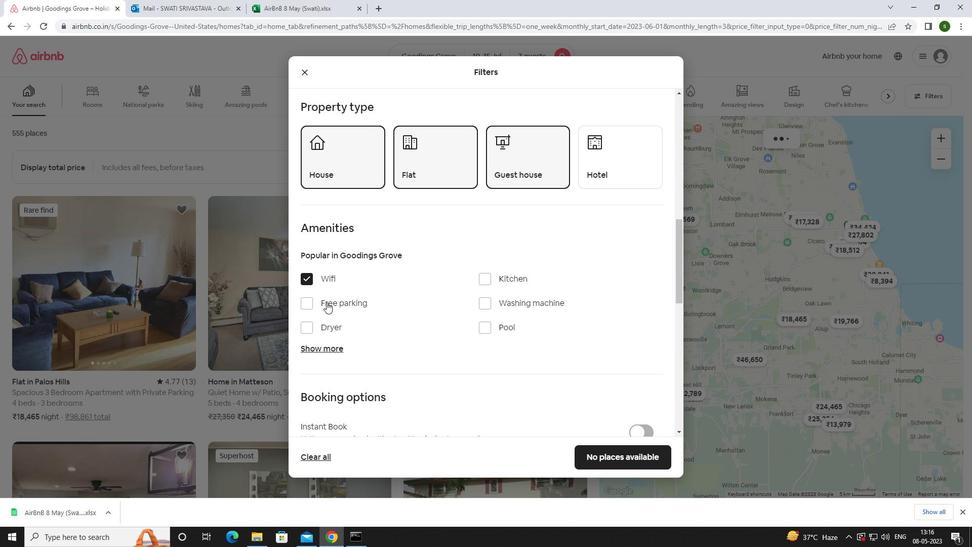 
Action: Mouse moved to (325, 345)
Screenshot: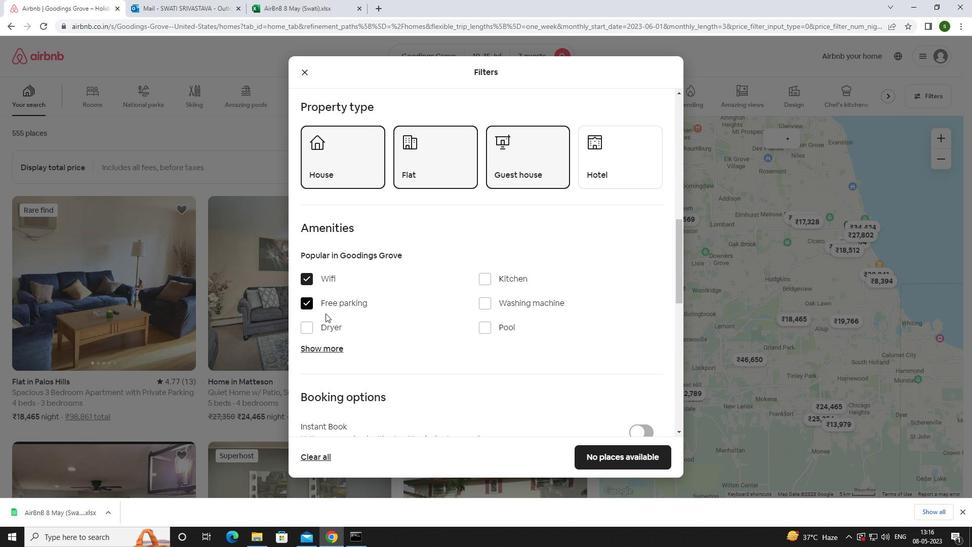 
Action: Mouse pressed left at (325, 345)
Screenshot: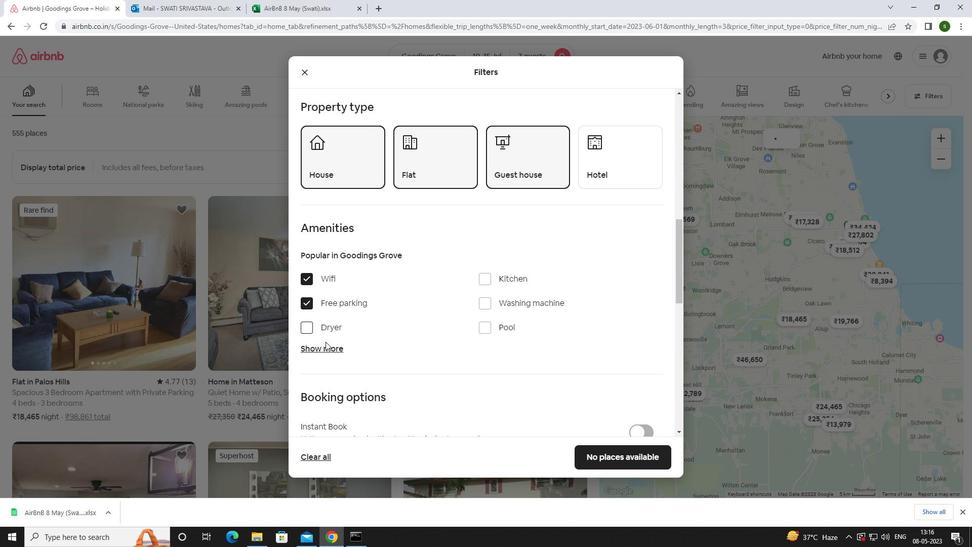 
Action: Mouse moved to (427, 352)
Screenshot: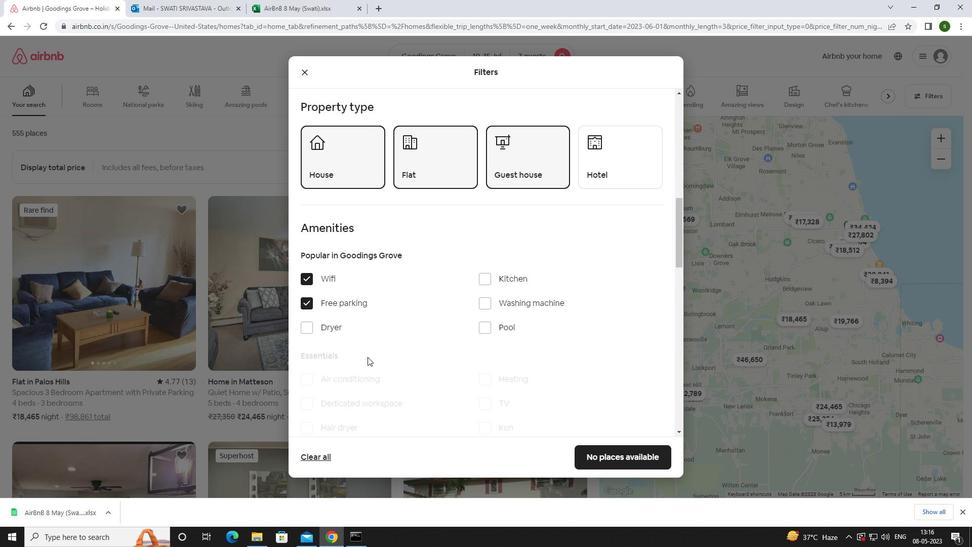 
Action: Mouse scrolled (427, 351) with delta (0, 0)
Screenshot: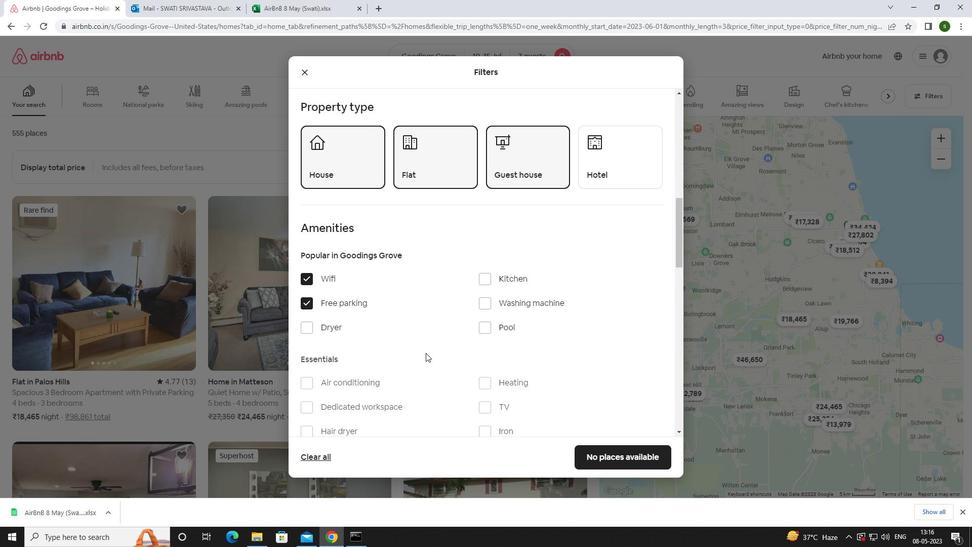 
Action: Mouse scrolled (427, 351) with delta (0, 0)
Screenshot: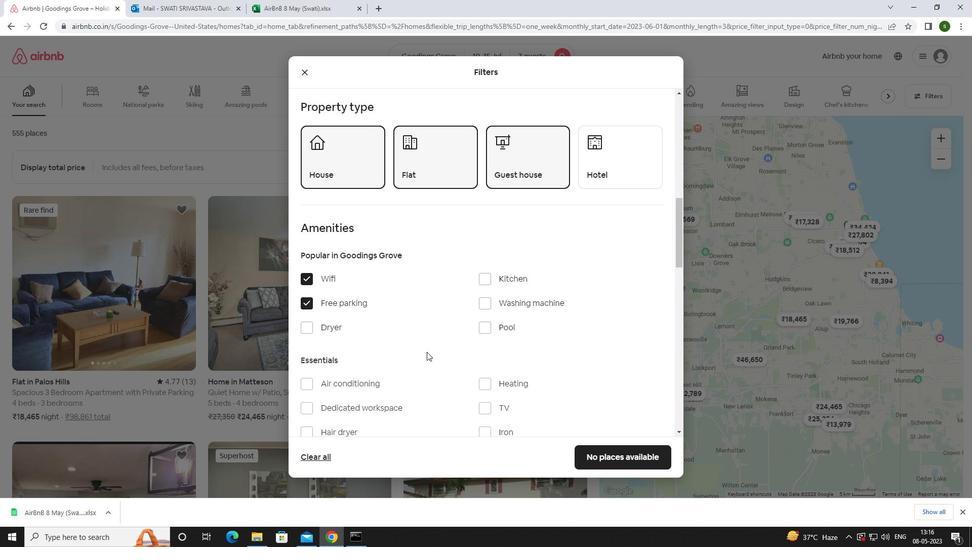 
Action: Mouse moved to (483, 307)
Screenshot: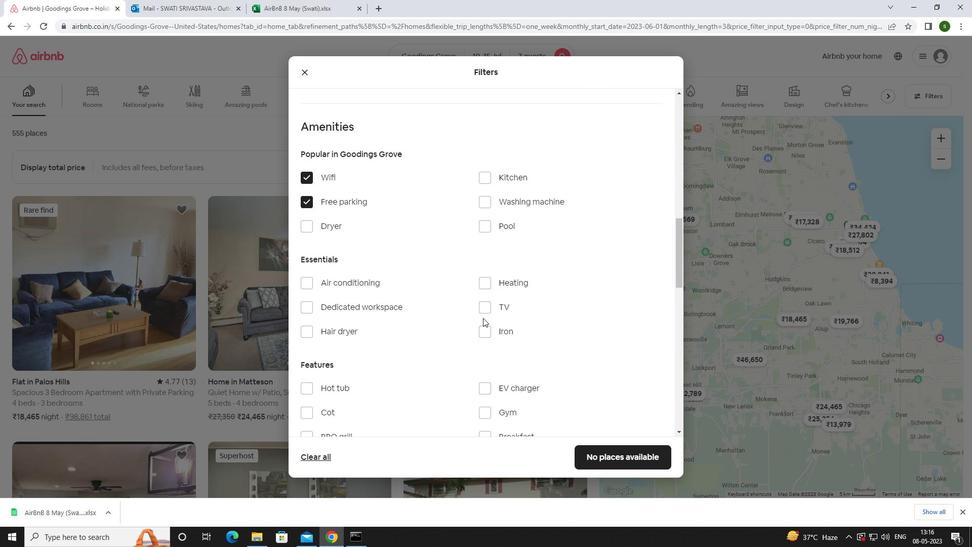 
Action: Mouse pressed left at (483, 307)
Screenshot: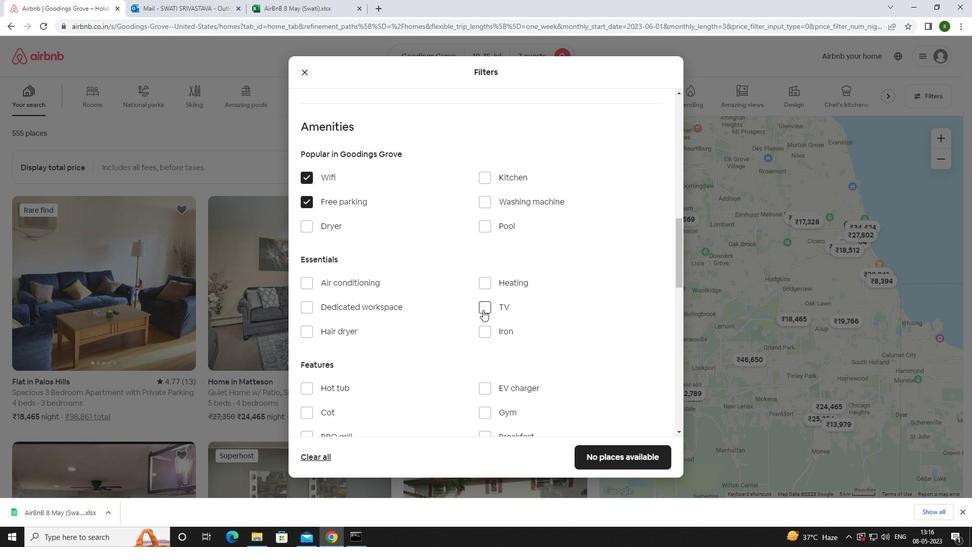 
Action: Mouse moved to (470, 326)
Screenshot: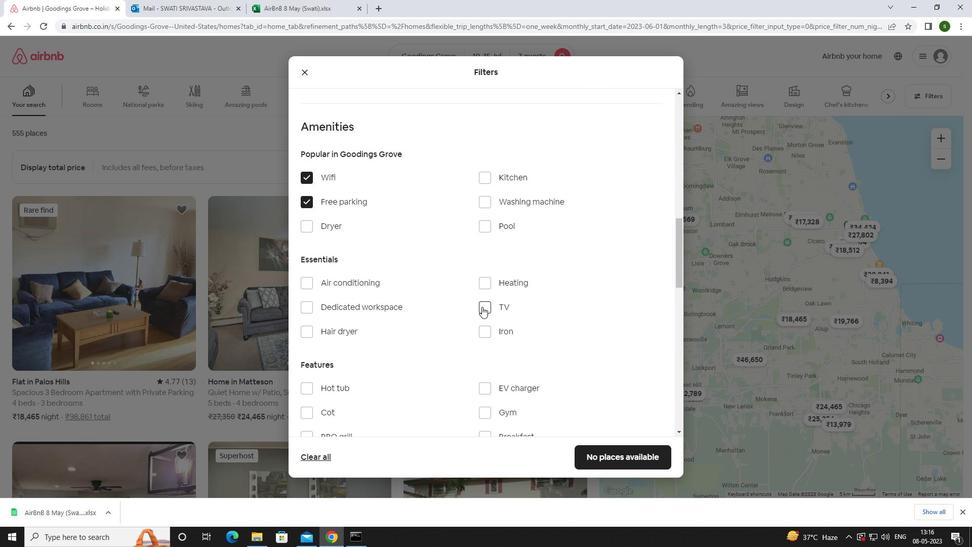 
Action: Mouse scrolled (470, 326) with delta (0, 0)
Screenshot: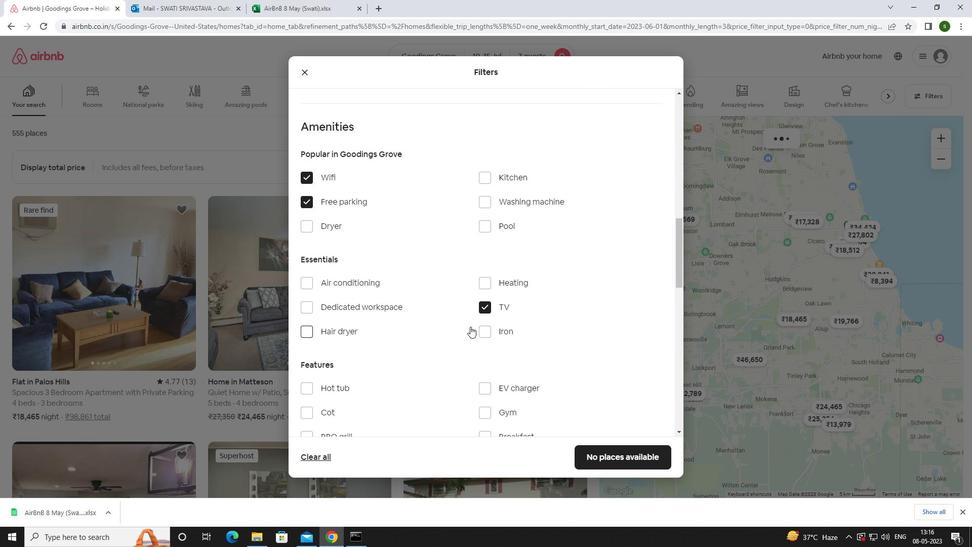 
Action: Mouse scrolled (470, 326) with delta (0, 0)
Screenshot: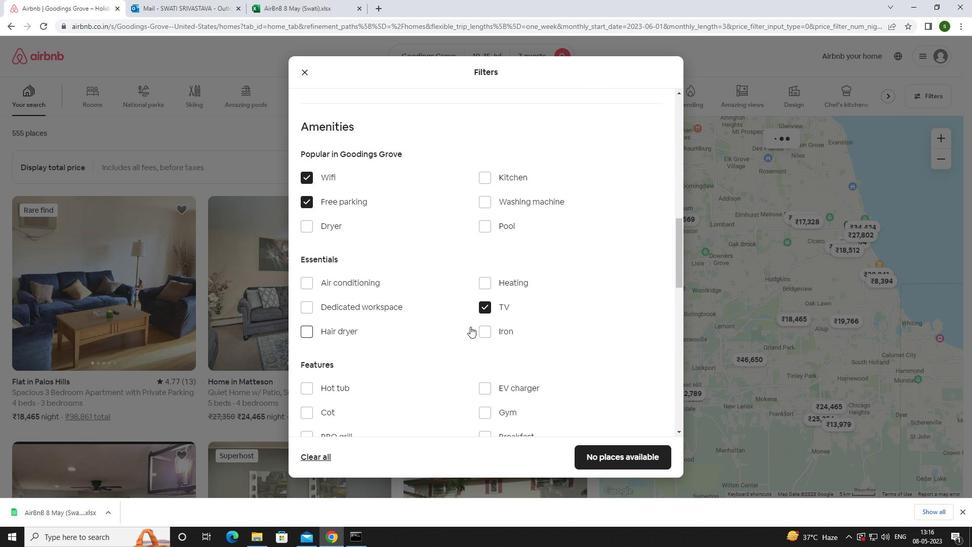 
Action: Mouse moved to (488, 308)
Screenshot: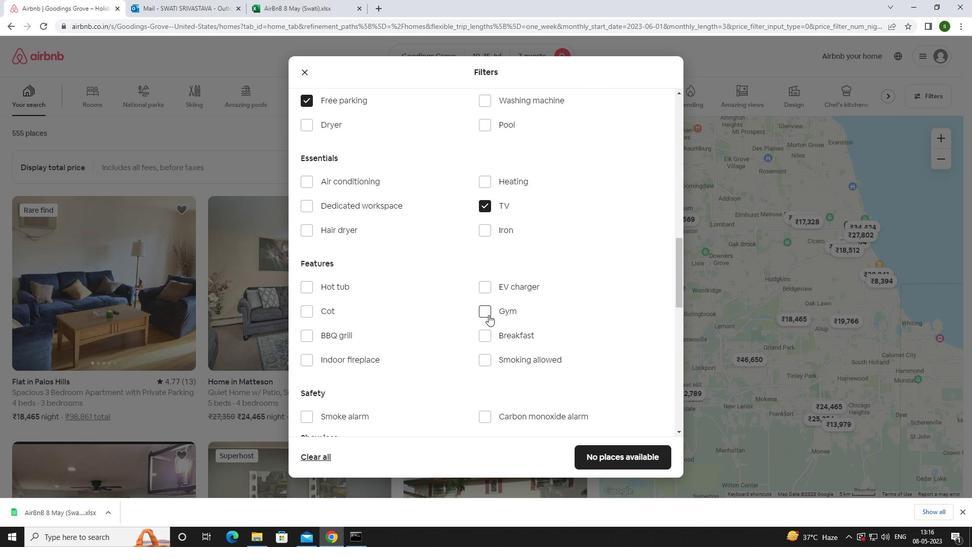 
Action: Mouse pressed left at (488, 308)
Screenshot: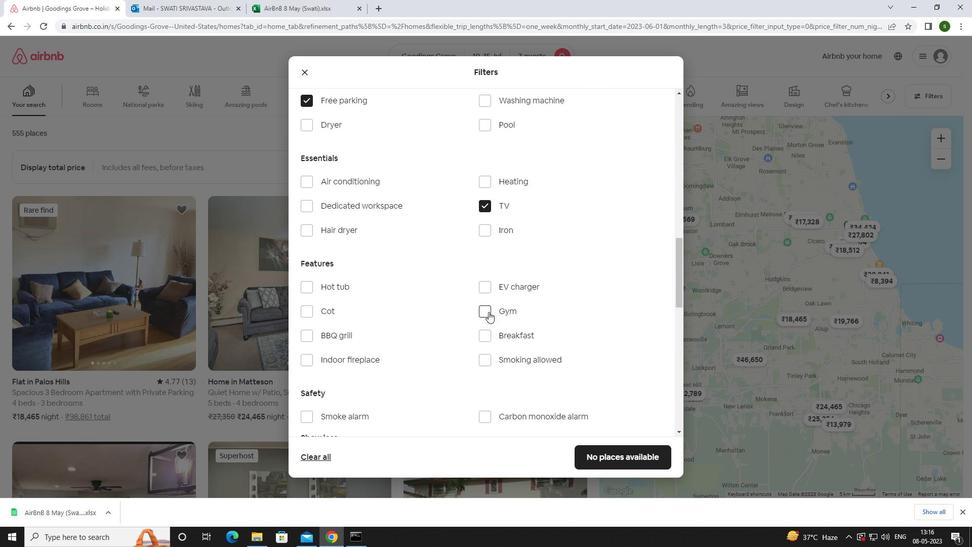 
Action: Mouse moved to (487, 343)
Screenshot: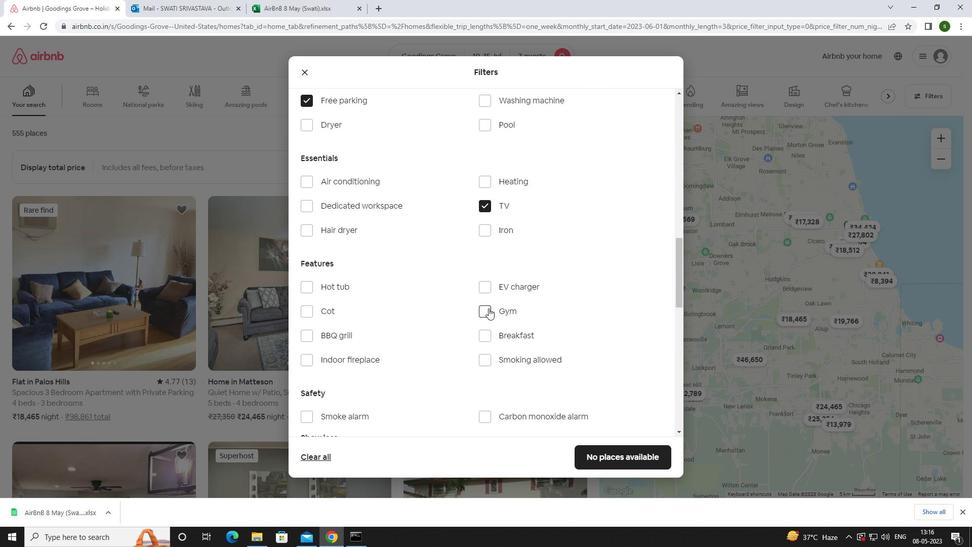 
Action: Mouse pressed left at (487, 343)
Screenshot: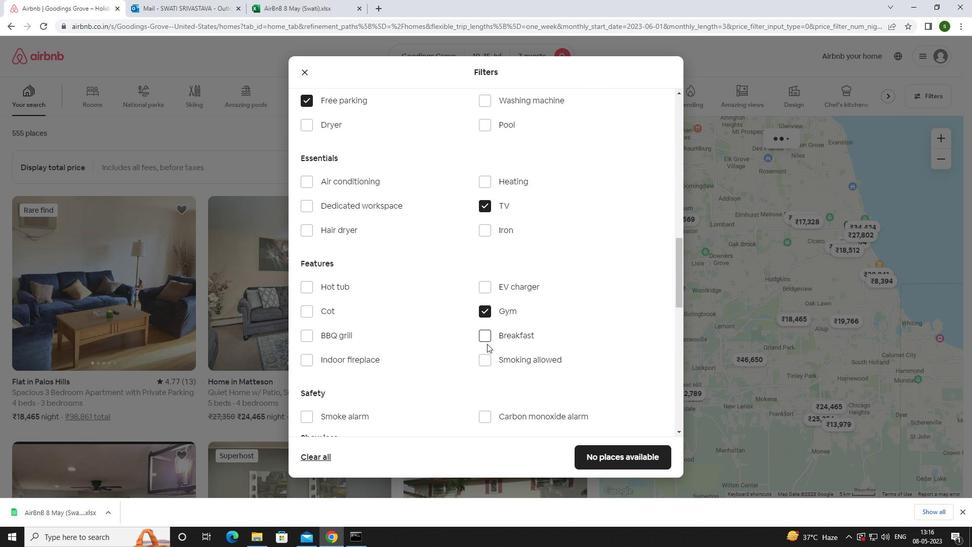 
Action: Mouse moved to (486, 338)
Screenshot: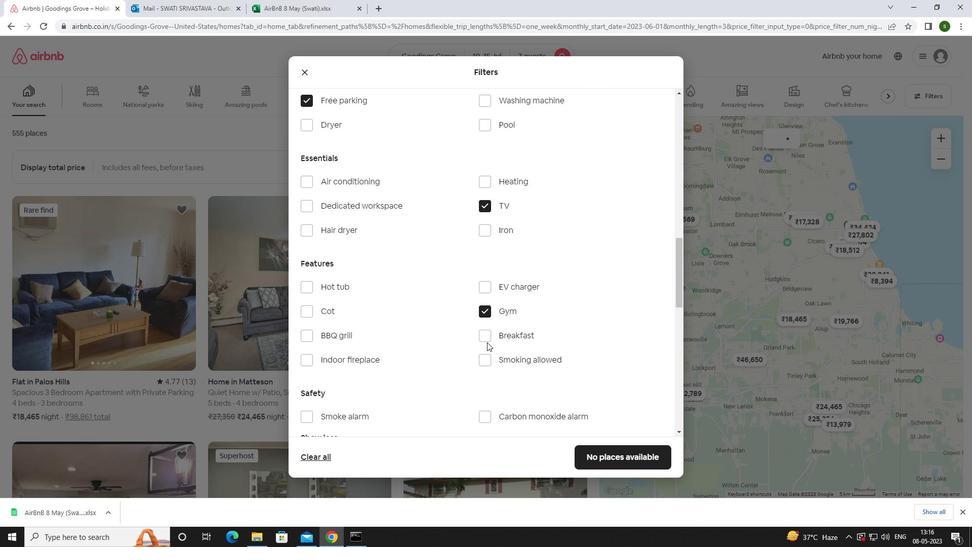 
Action: Mouse pressed left at (486, 338)
Screenshot: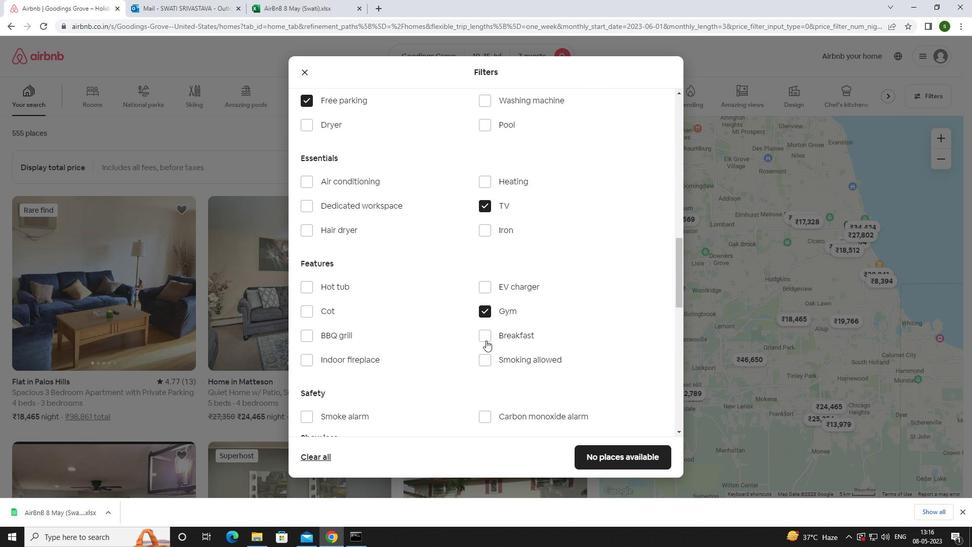 
Action: Mouse moved to (483, 337)
Screenshot: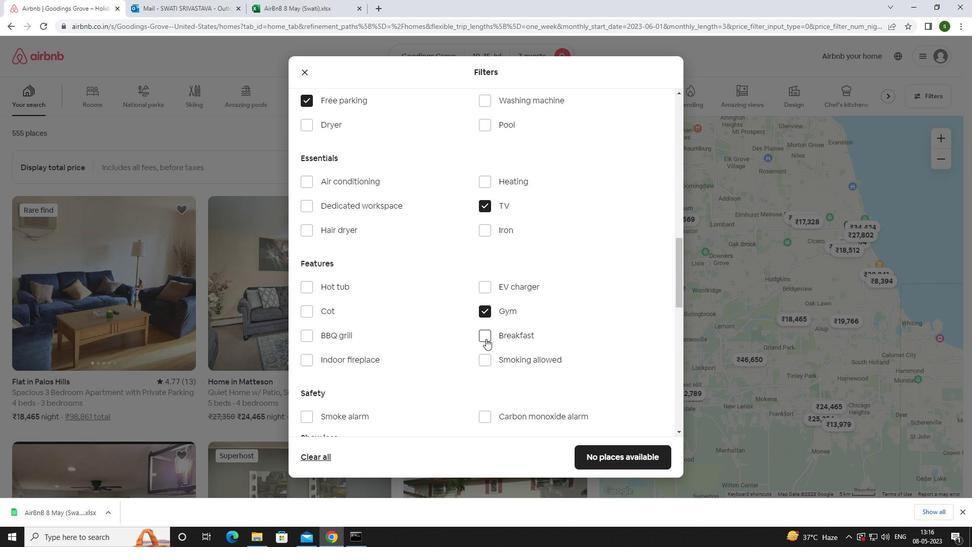 
Action: Mouse scrolled (483, 336) with delta (0, 0)
Screenshot: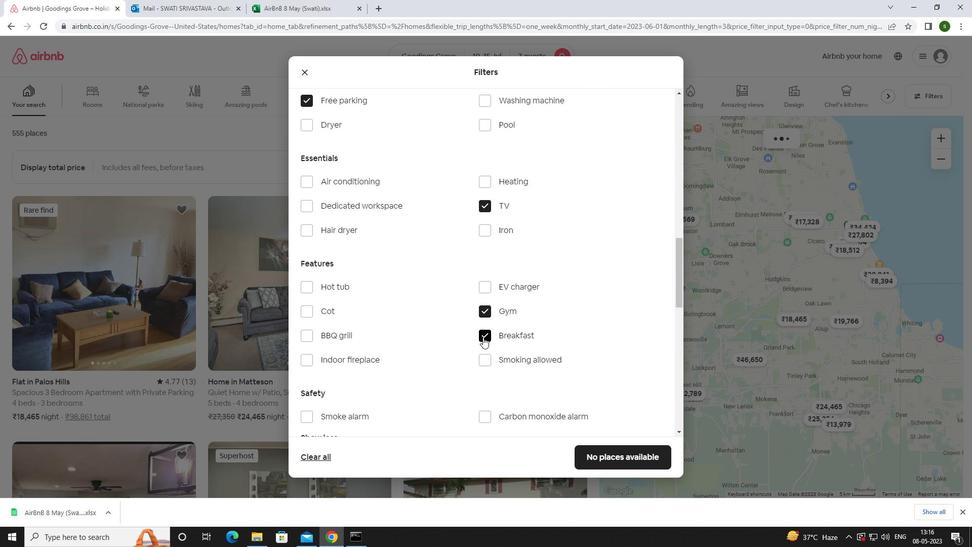 
Action: Mouse scrolled (483, 336) with delta (0, 0)
Screenshot: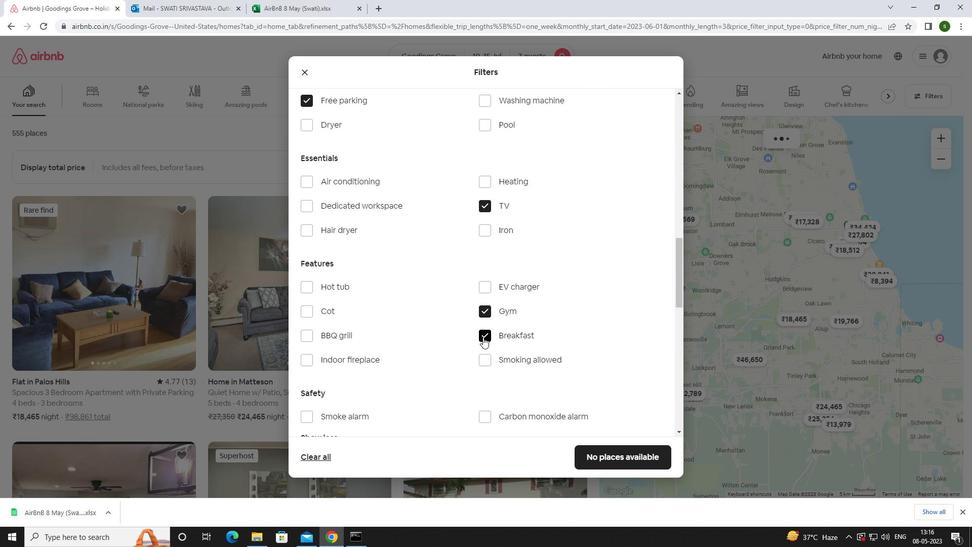 
Action: Mouse scrolled (483, 336) with delta (0, 0)
Screenshot: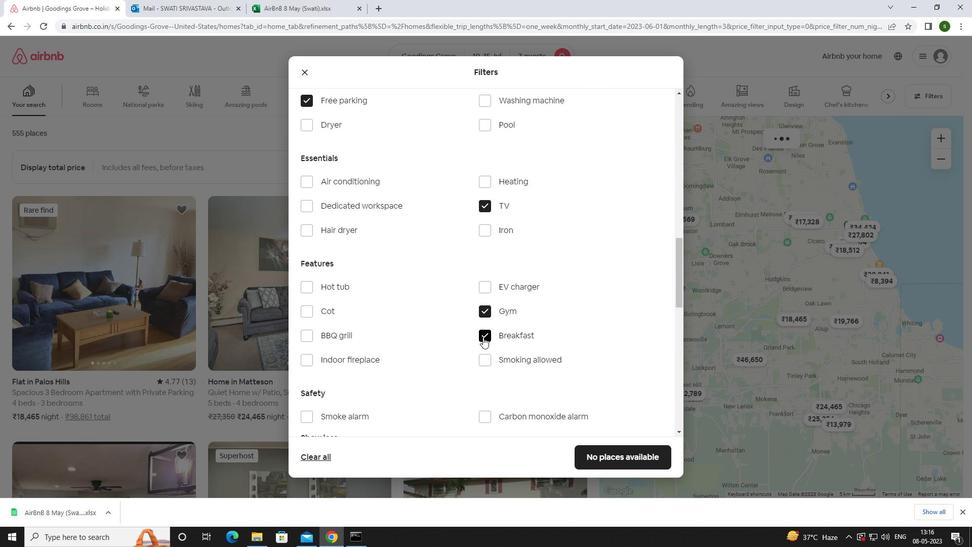 
Action: Mouse scrolled (483, 336) with delta (0, 0)
Screenshot: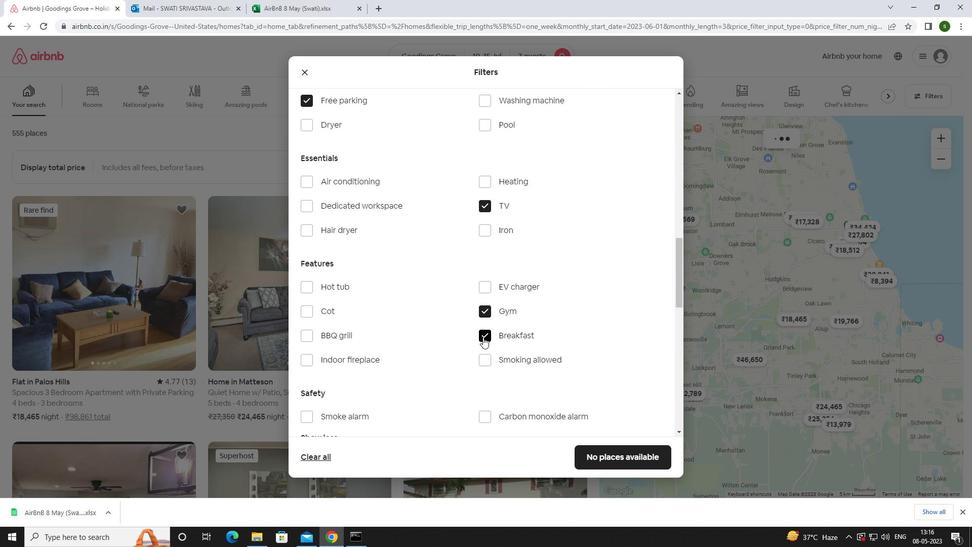 
Action: Mouse moved to (639, 354)
Screenshot: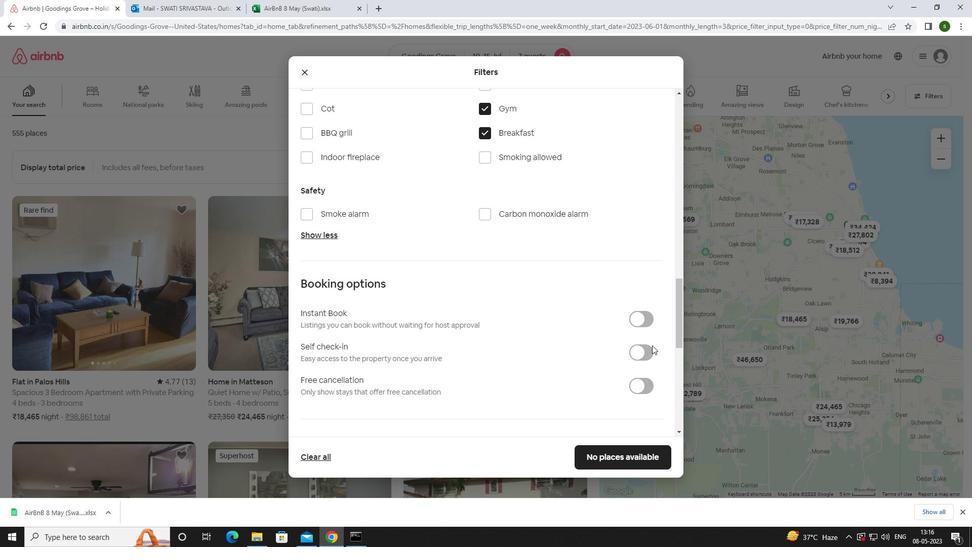 
Action: Mouse pressed left at (639, 354)
Screenshot: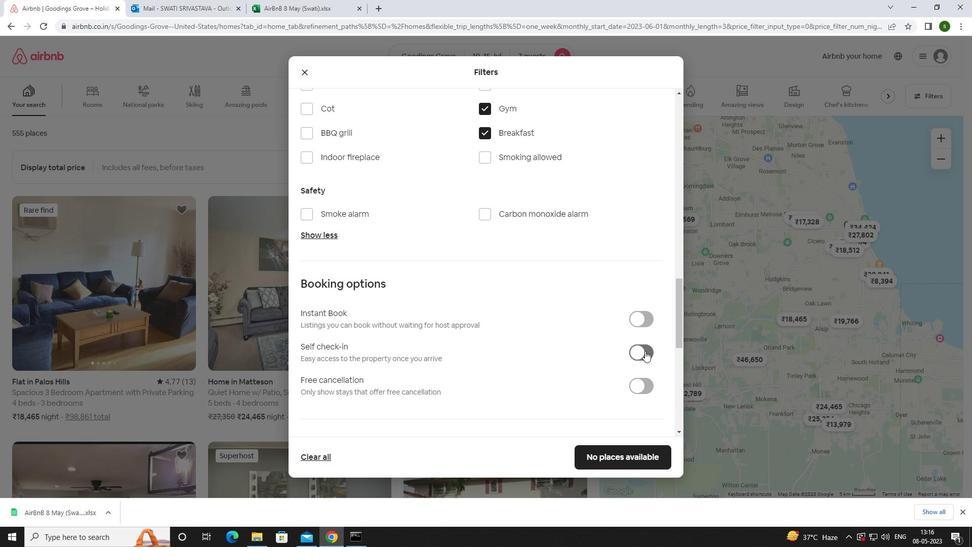 
Action: Mouse moved to (459, 324)
Screenshot: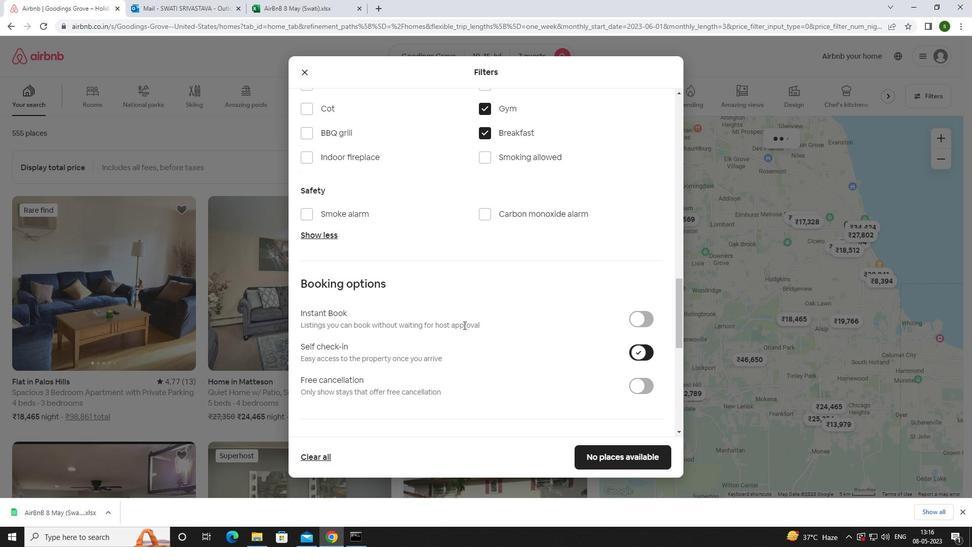 
Action: Mouse scrolled (459, 324) with delta (0, 0)
Screenshot: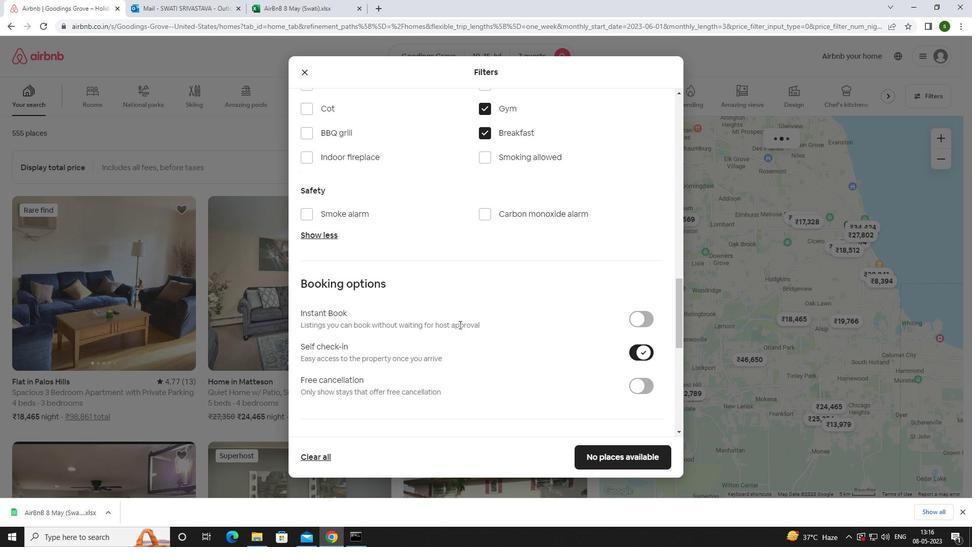 
Action: Mouse scrolled (459, 324) with delta (0, 0)
Screenshot: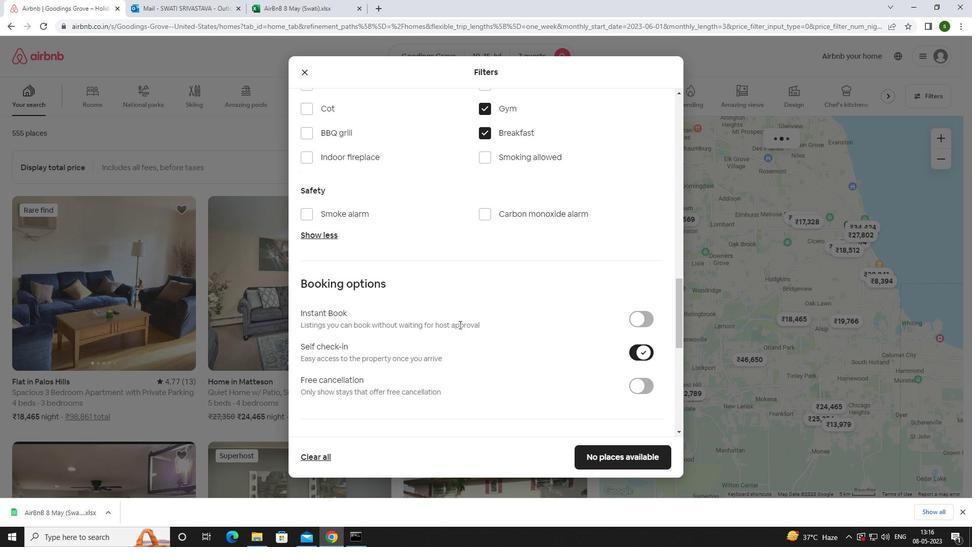 
Action: Mouse scrolled (459, 324) with delta (0, 0)
Screenshot: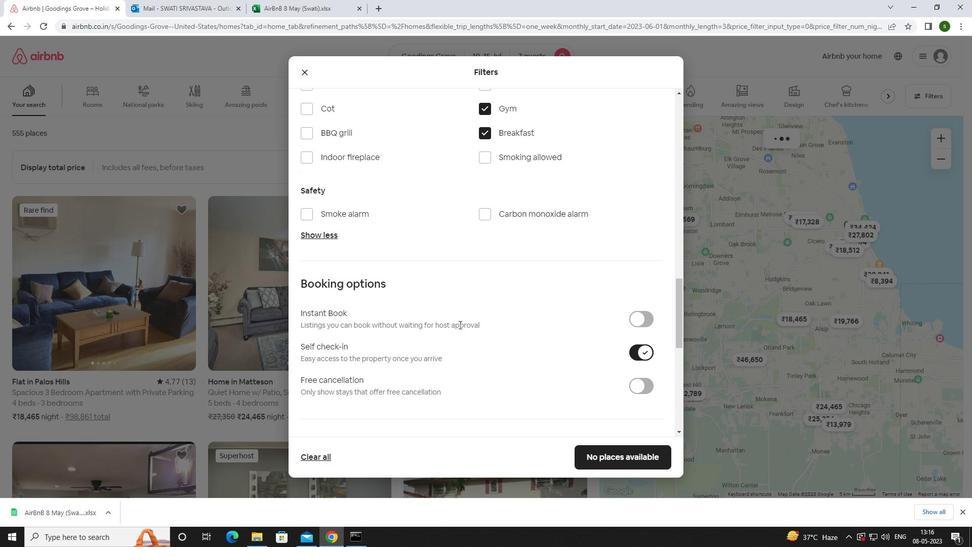 
Action: Mouse scrolled (459, 324) with delta (0, 0)
Screenshot: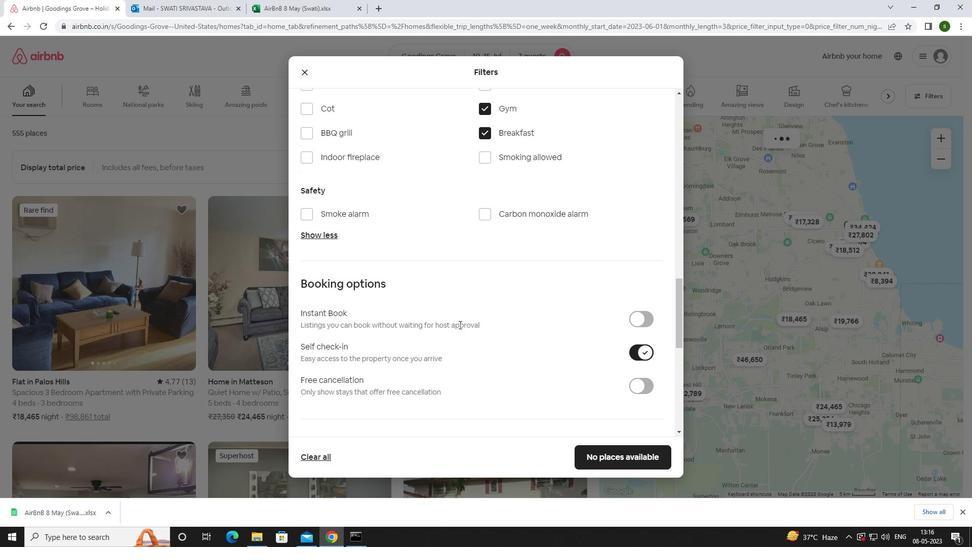 
Action: Mouse scrolled (459, 324) with delta (0, 0)
Screenshot: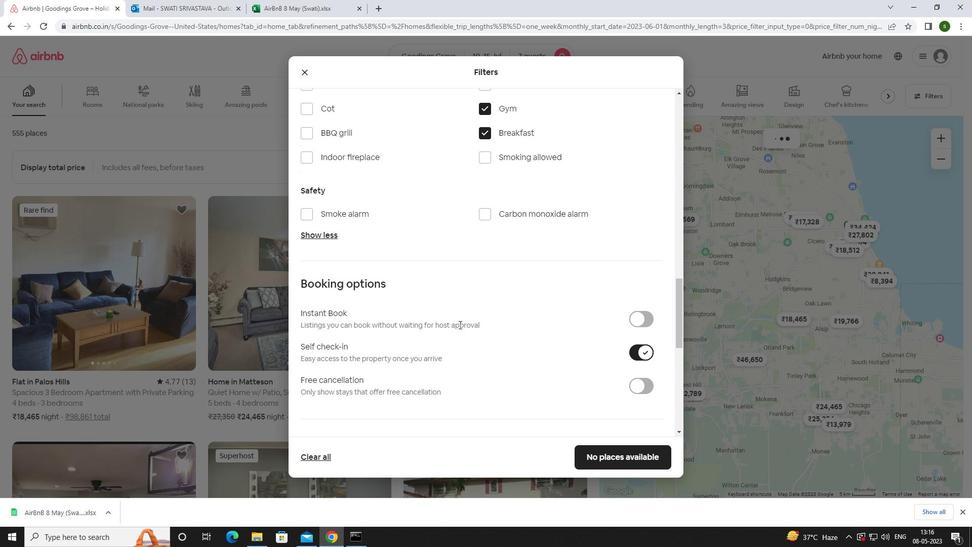 
Action: Mouse scrolled (459, 324) with delta (0, 0)
Screenshot: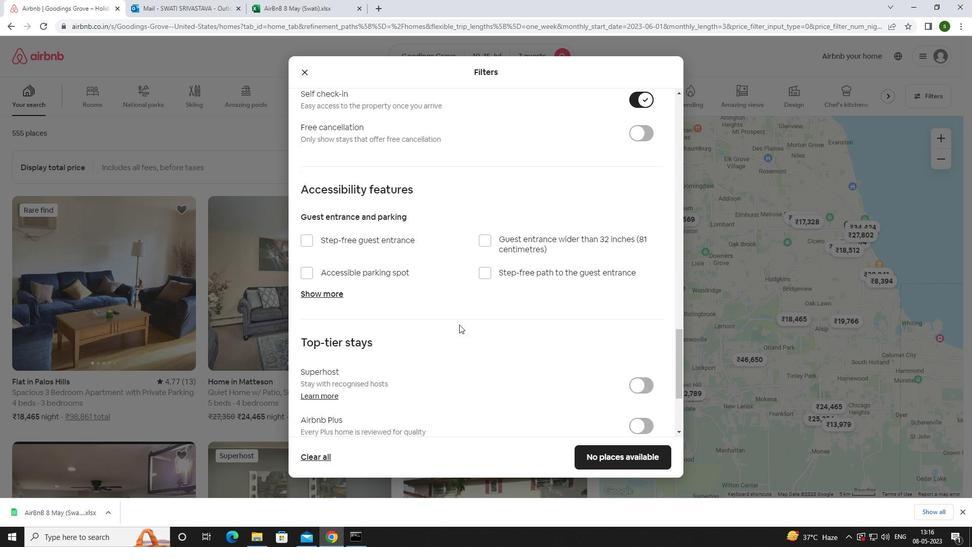 
Action: Mouse scrolled (459, 324) with delta (0, 0)
Screenshot: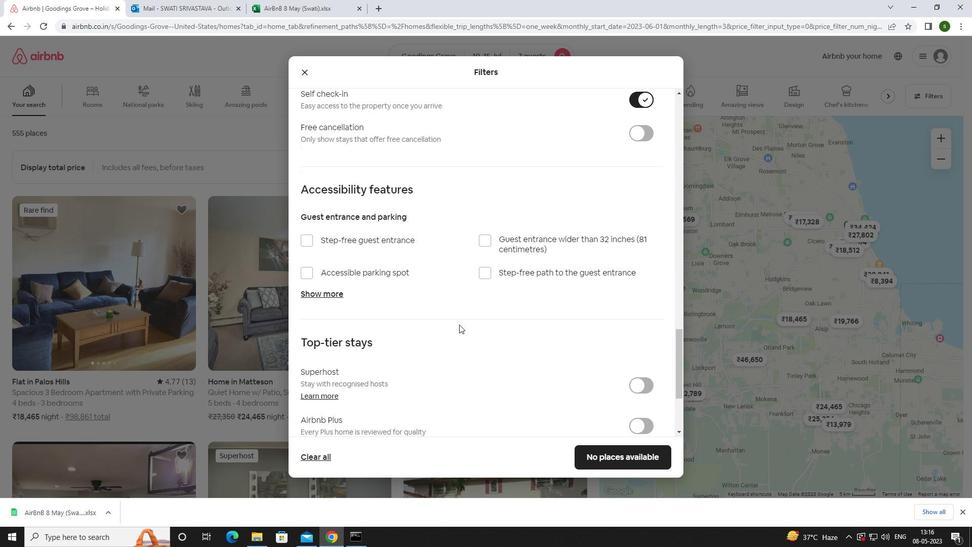 
Action: Mouse scrolled (459, 324) with delta (0, 0)
Screenshot: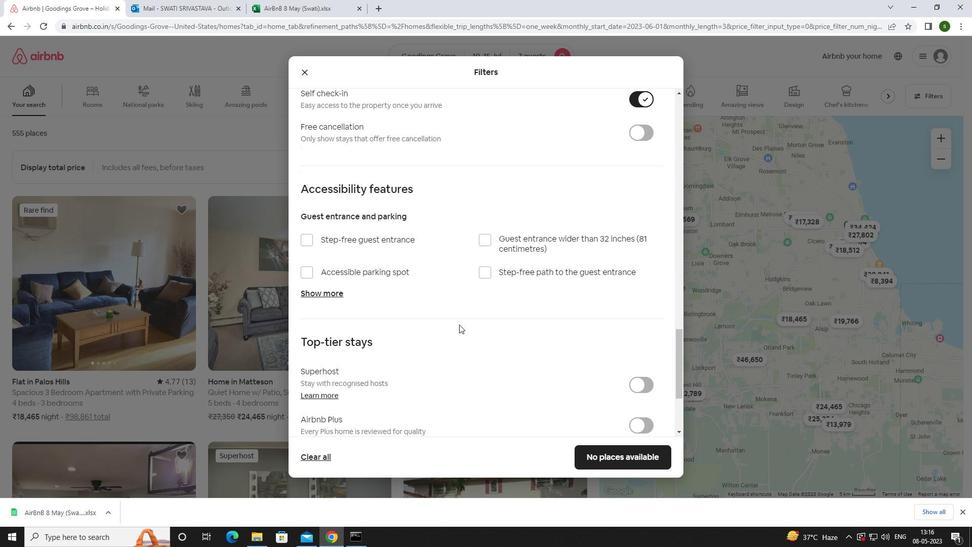 
Action: Mouse scrolled (459, 324) with delta (0, 0)
Screenshot: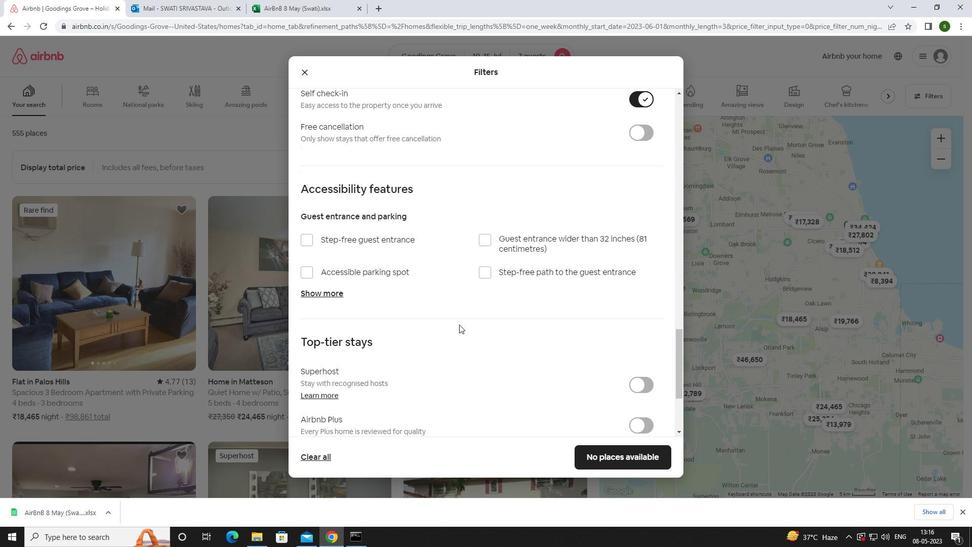 
Action: Mouse scrolled (459, 324) with delta (0, 0)
Screenshot: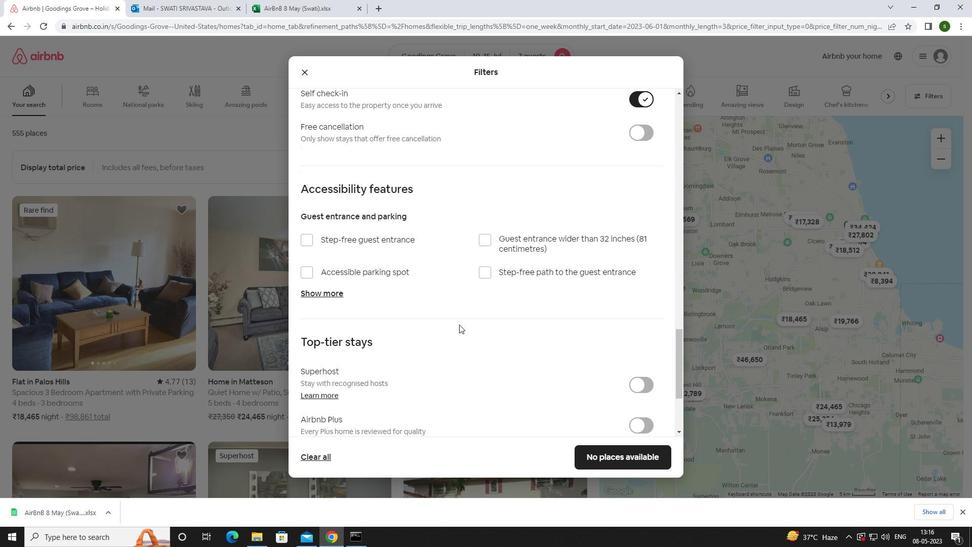 
Action: Mouse scrolled (459, 324) with delta (0, 0)
Screenshot: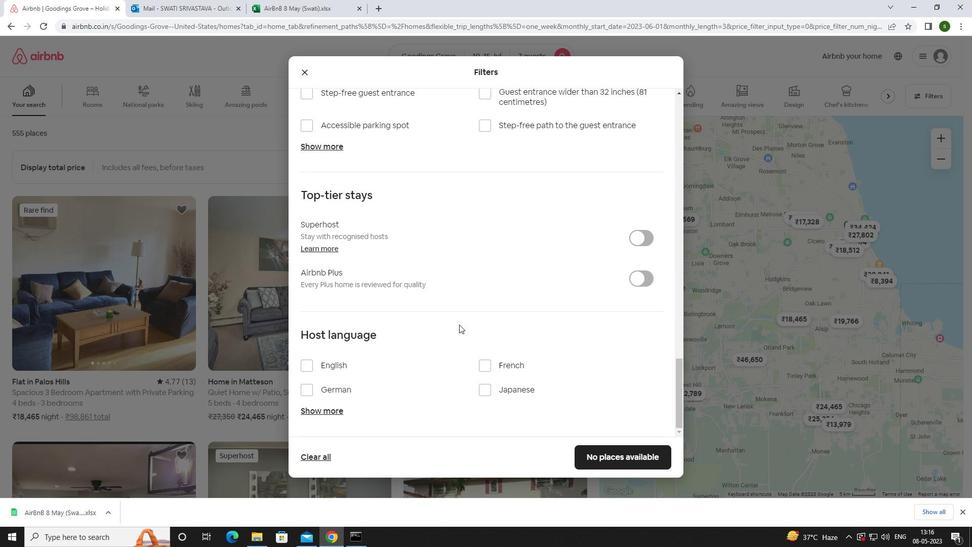 
Action: Mouse moved to (459, 325)
Screenshot: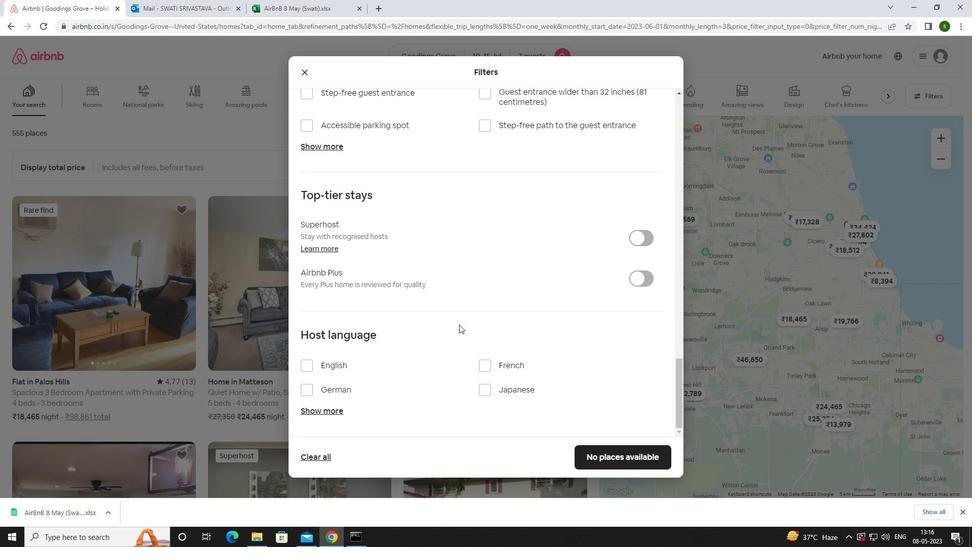 
Action: Mouse scrolled (459, 324) with delta (0, 0)
Screenshot: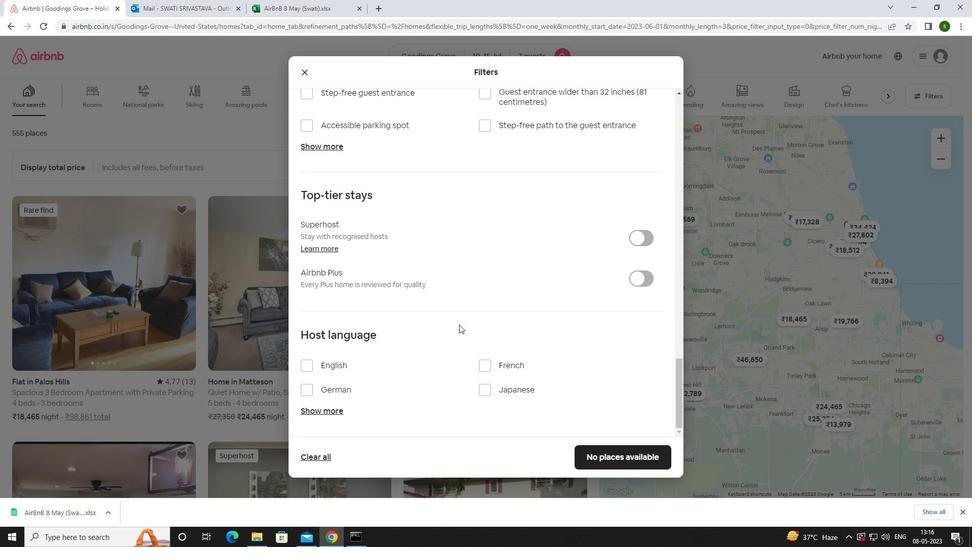 
Action: Mouse moved to (459, 325)
Screenshot: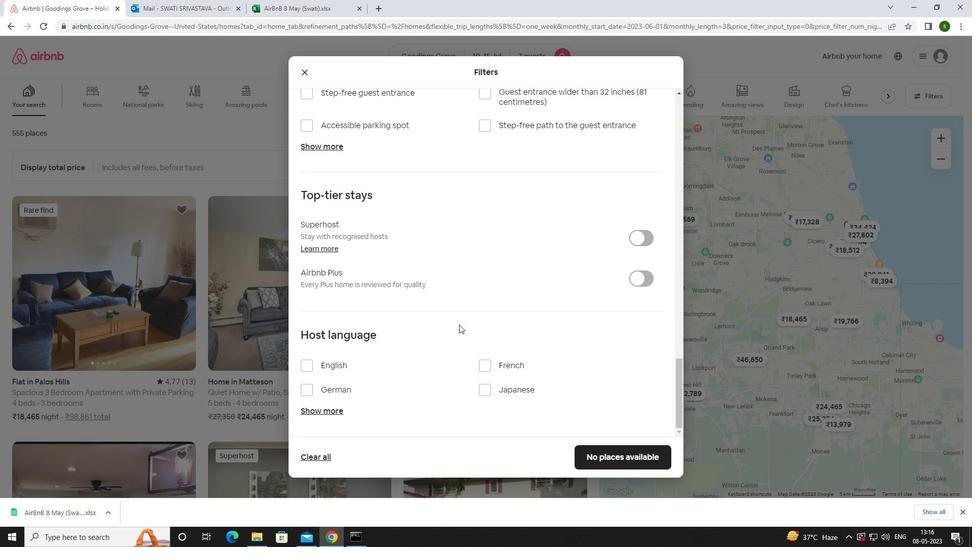
Action: Mouse scrolled (459, 325) with delta (0, 0)
Screenshot: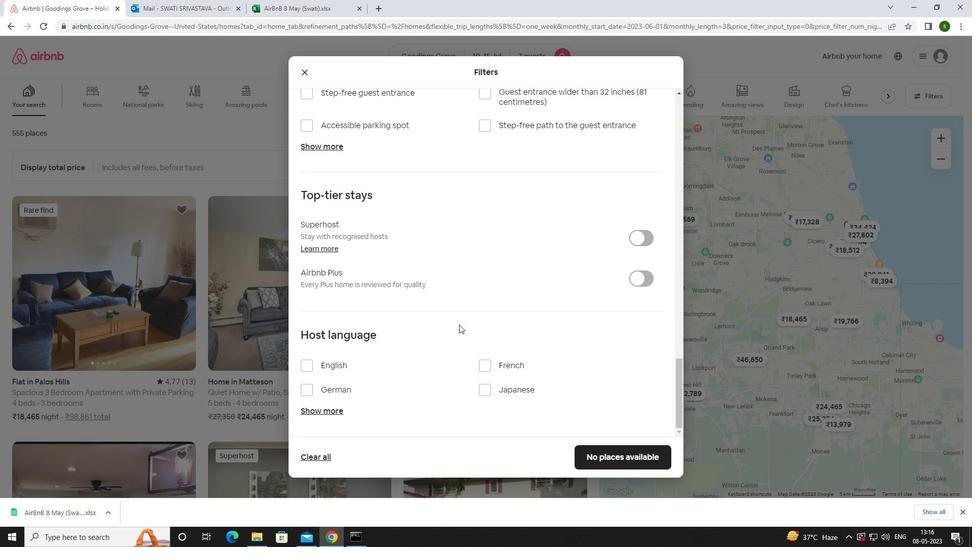 
Action: Mouse moved to (458, 327)
Screenshot: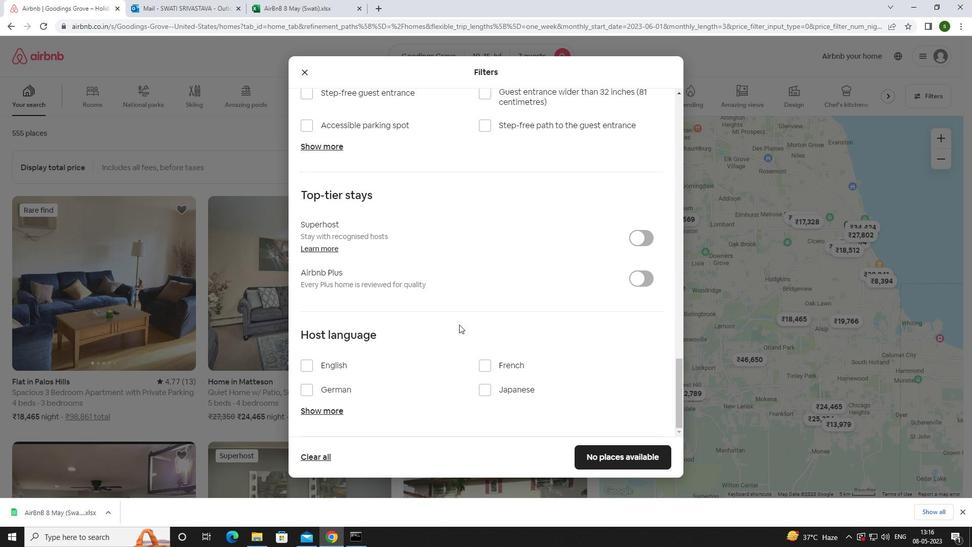 
Action: Mouse scrolled (458, 326) with delta (0, 0)
Screenshot: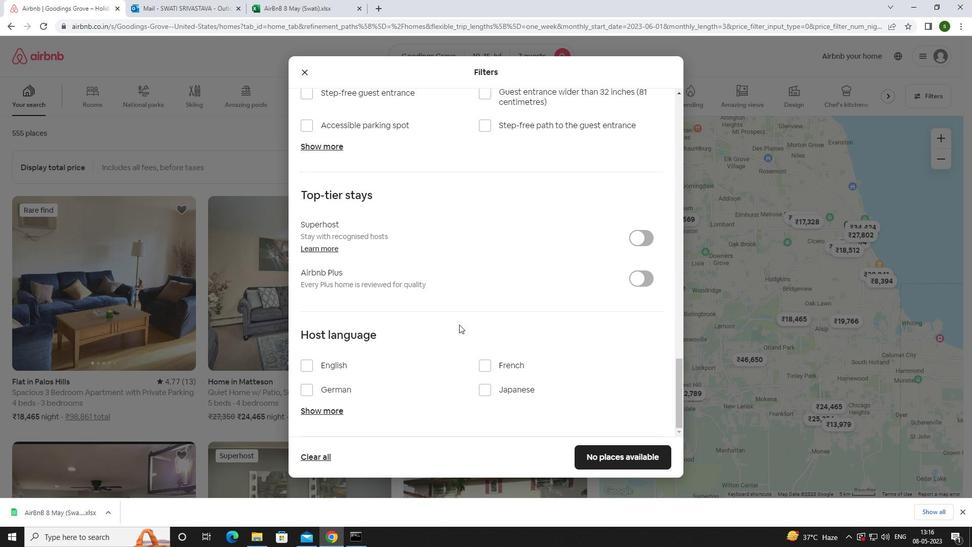 
Action: Mouse moved to (331, 370)
Screenshot: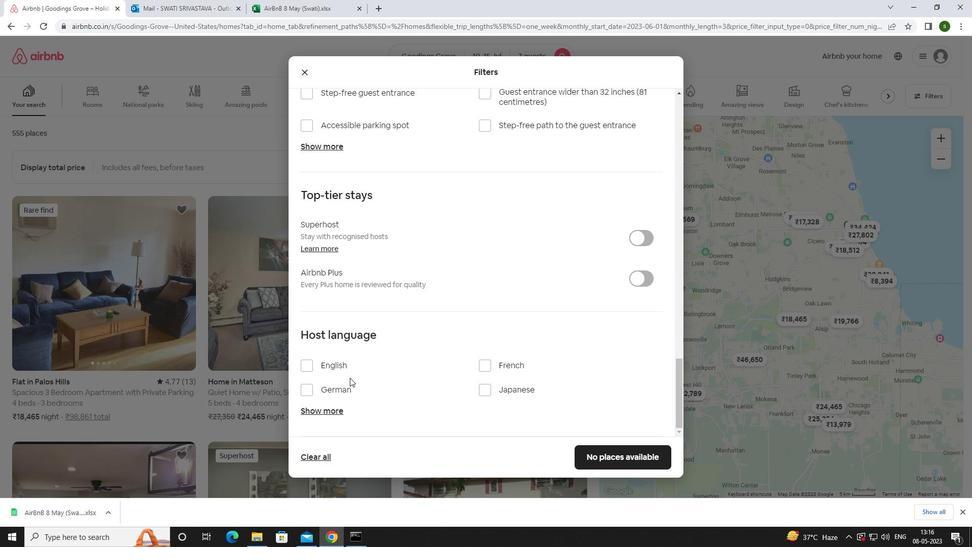 
Action: Mouse pressed left at (331, 370)
Screenshot: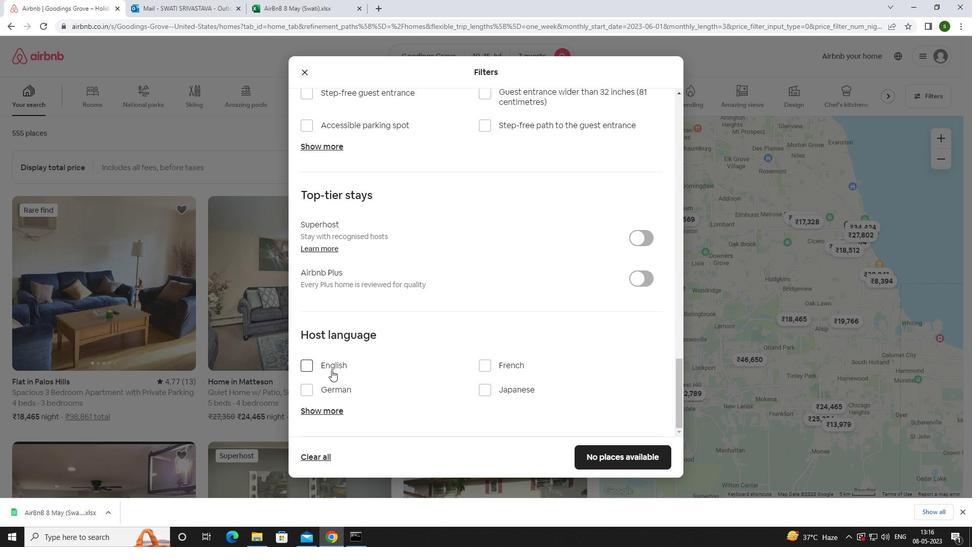 
Action: Mouse moved to (605, 457)
Screenshot: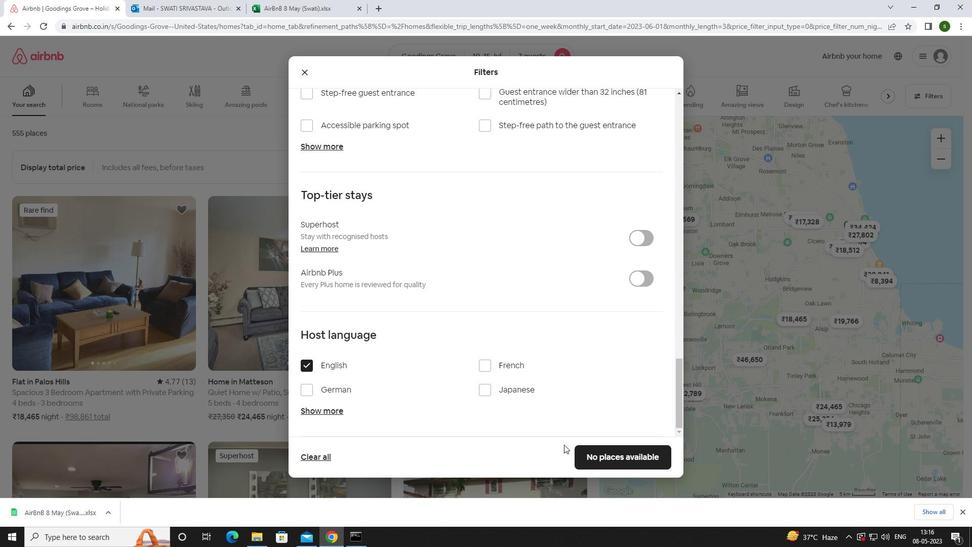 
Action: Mouse pressed left at (605, 457)
Screenshot: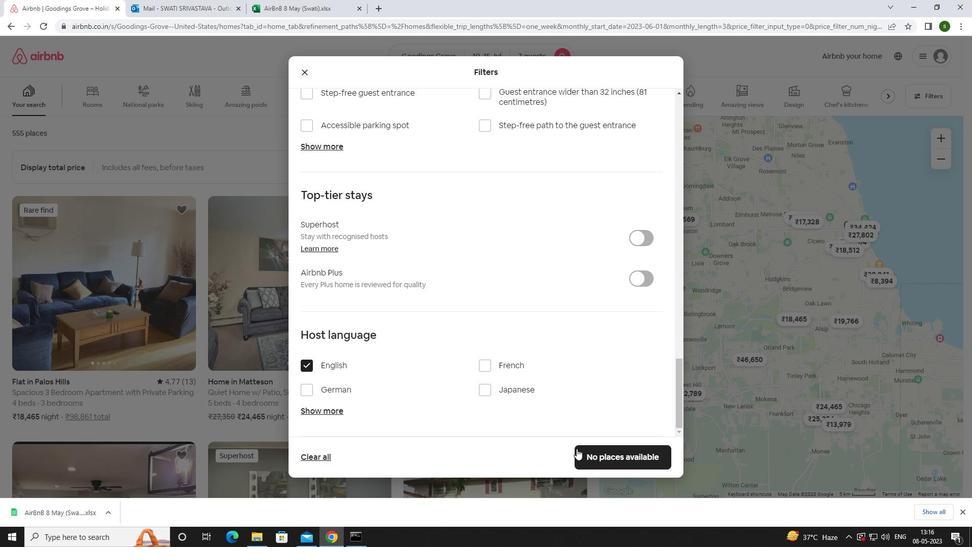 
Action: Mouse moved to (475, 329)
Screenshot: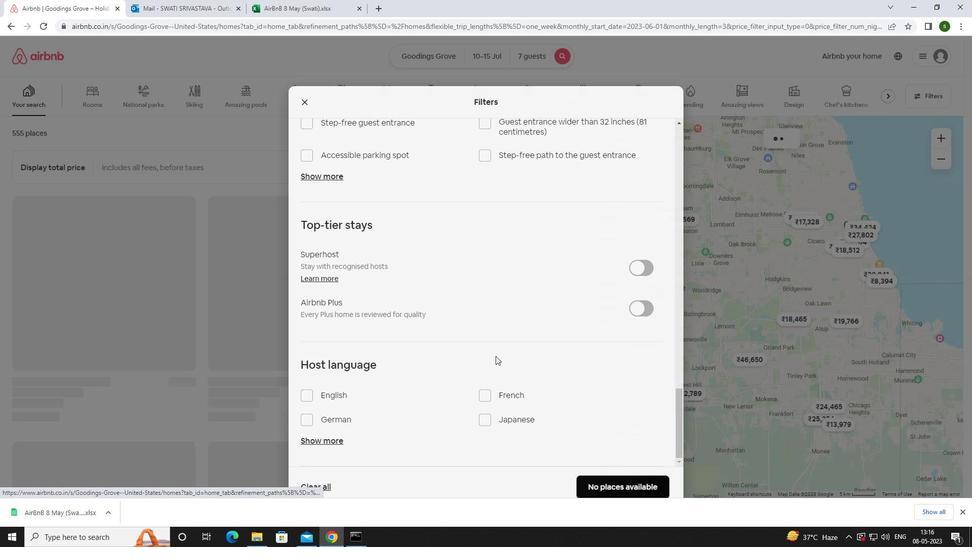 
